 Task: Look for space in Kufa, Iraq from 21st June, 2023 to 29th June, 2023 for 4 adults in price range Rs.7000 to Rs.12000. Place can be entire place with 2 bedrooms having 2 beds and 2 bathrooms. Property type can be house, flat, guest house. Amenities needed are: washing machine. Booking option can be shelf check-in. Required host language is English.
Action: Mouse moved to (398, 88)
Screenshot: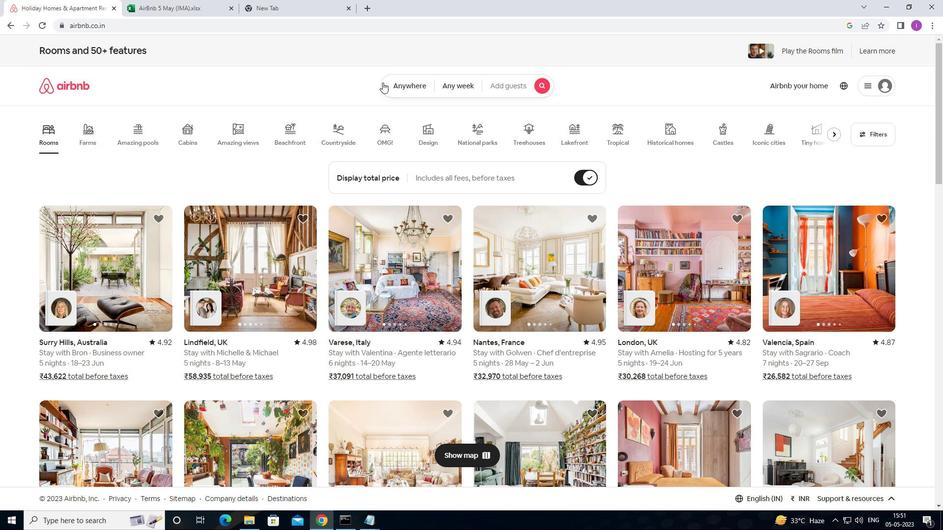 
Action: Mouse pressed left at (398, 88)
Screenshot: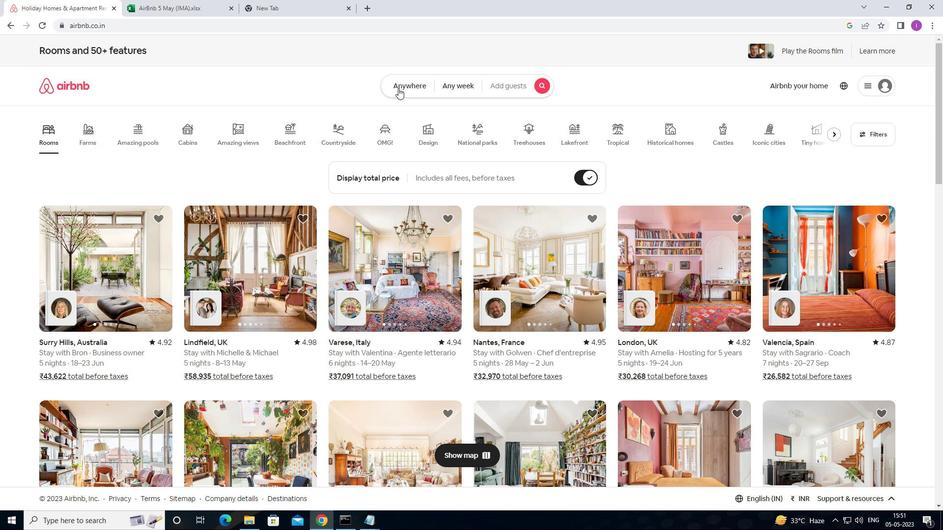 
Action: Mouse moved to (319, 119)
Screenshot: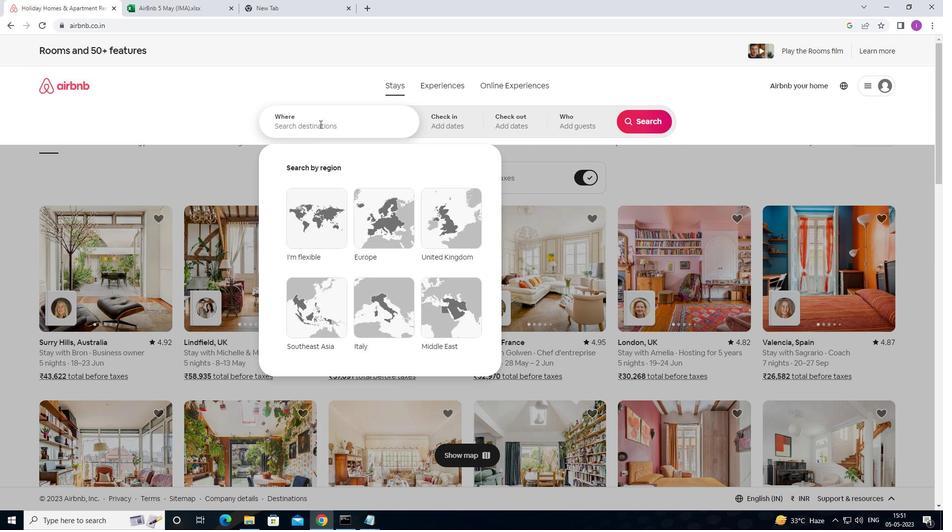
Action: Mouse pressed left at (319, 119)
Screenshot: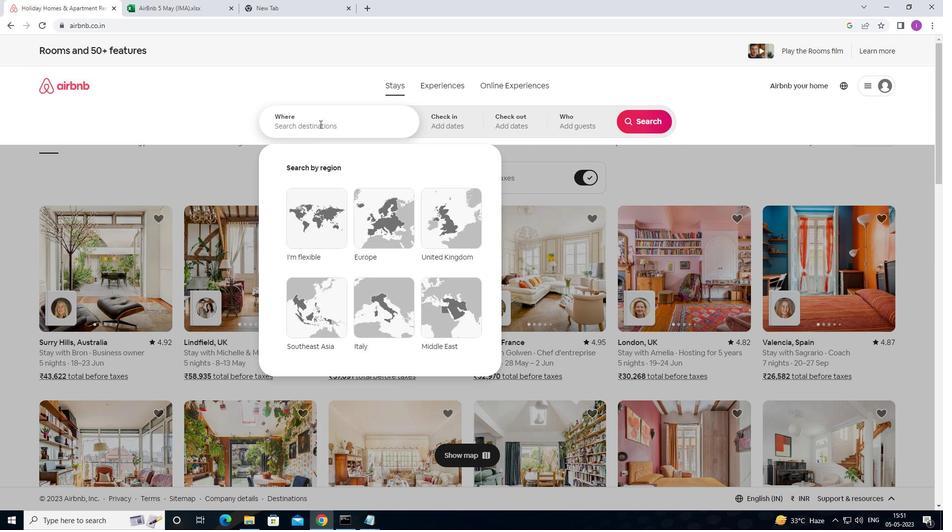 
Action: Mouse moved to (320, 118)
Screenshot: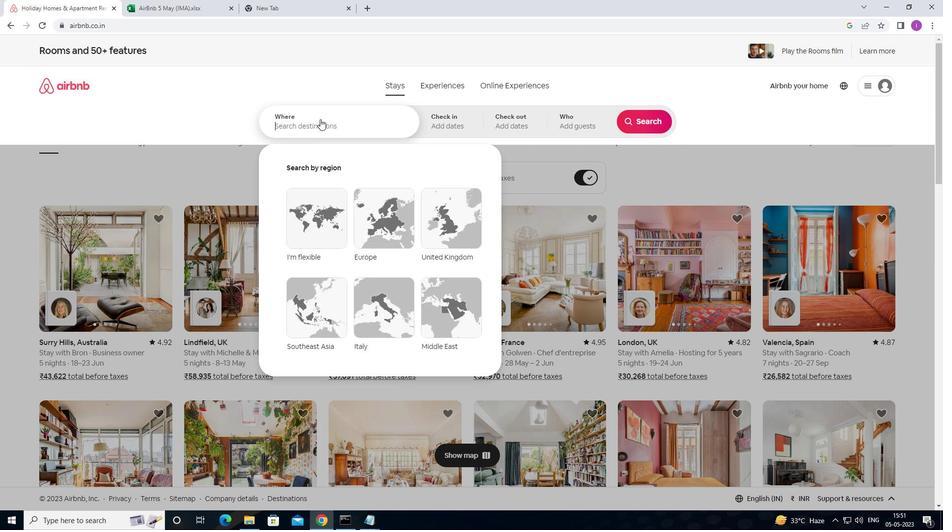 
Action: Key pressed <Key.shift><Key.shift><Key.shift><Key.shift><Key.shift><Key.shift><Key.shift><Key.shift><Key.shift><Key.shift><Key.shift><Key.shift><Key.shift><Key.shift><Key.shift>KUFA,<Key.shift>IRAQ
Screenshot: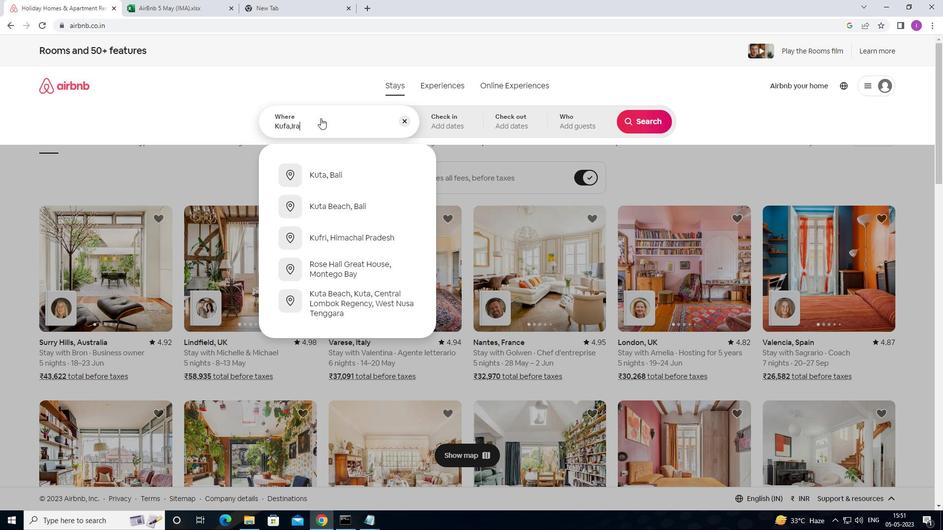
Action: Mouse moved to (332, 175)
Screenshot: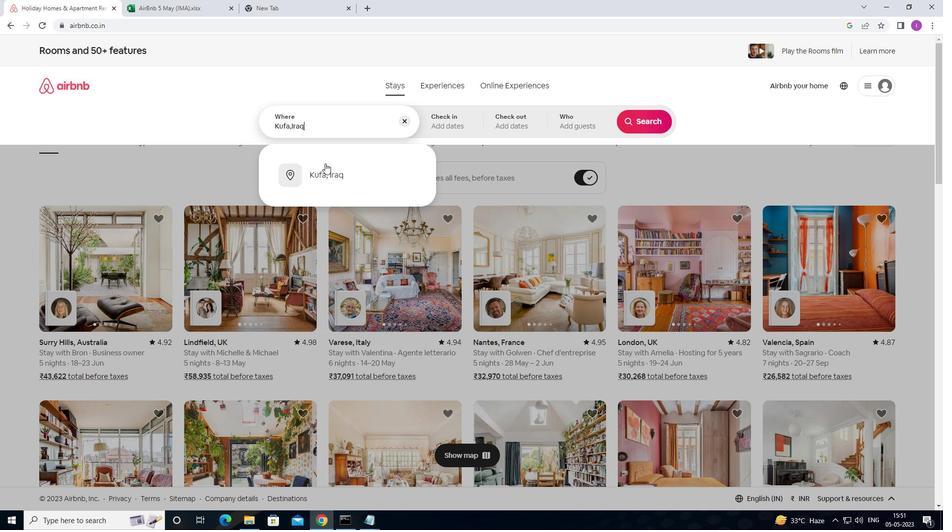 
Action: Mouse pressed left at (332, 175)
Screenshot: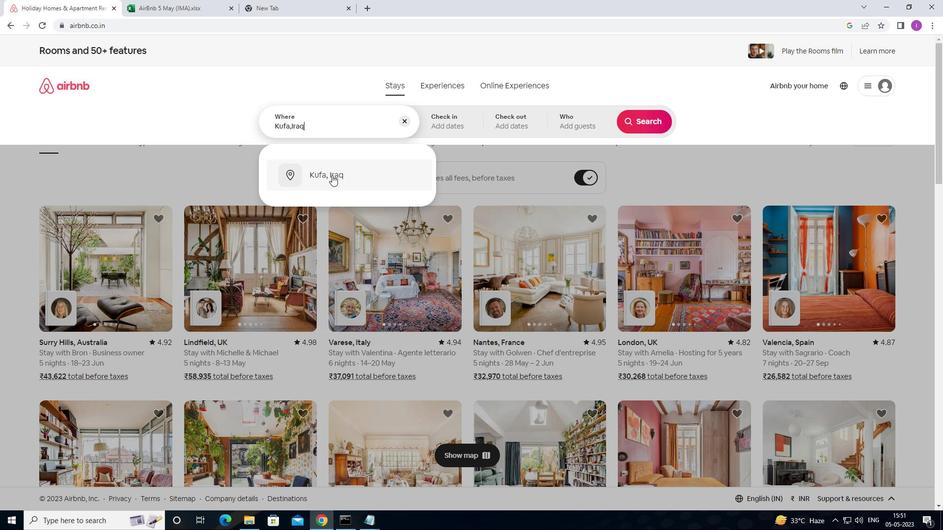 
Action: Mouse moved to (646, 200)
Screenshot: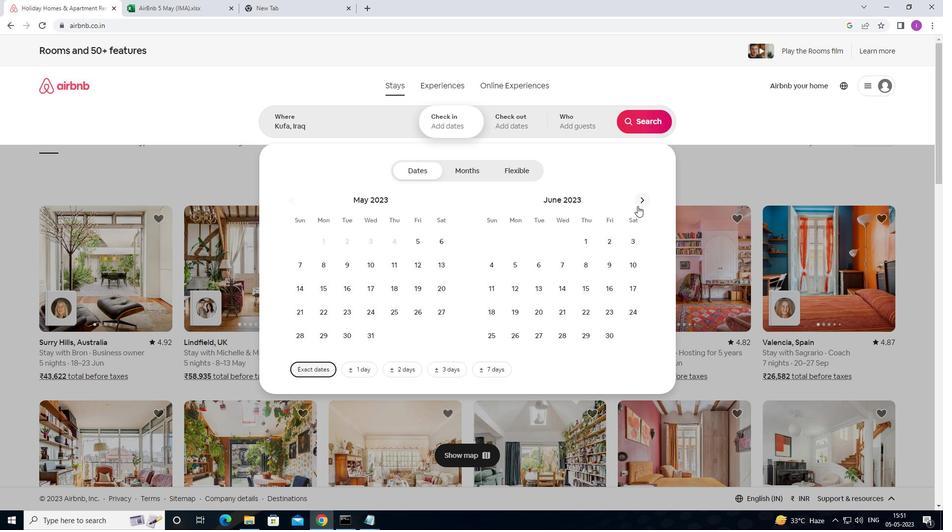 
Action: Mouse pressed left at (646, 200)
Screenshot: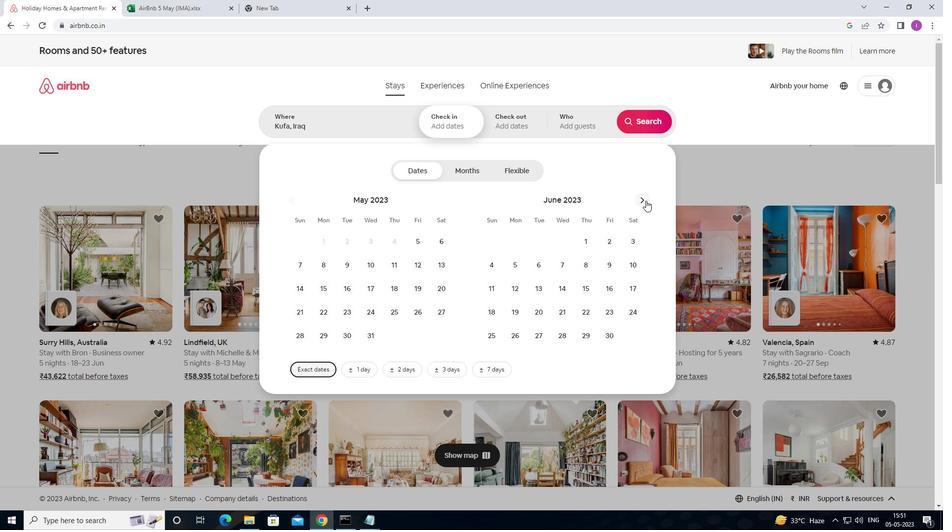 
Action: Mouse moved to (365, 307)
Screenshot: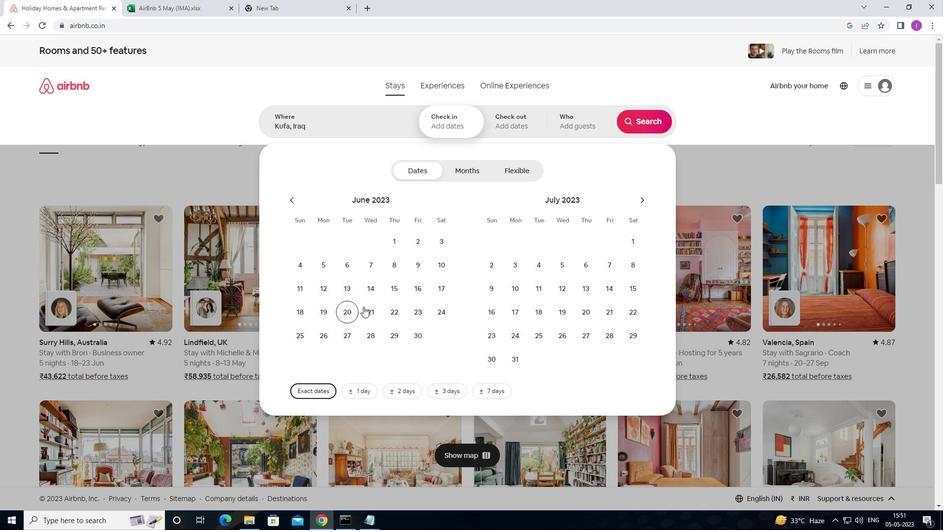 
Action: Mouse pressed left at (365, 307)
Screenshot: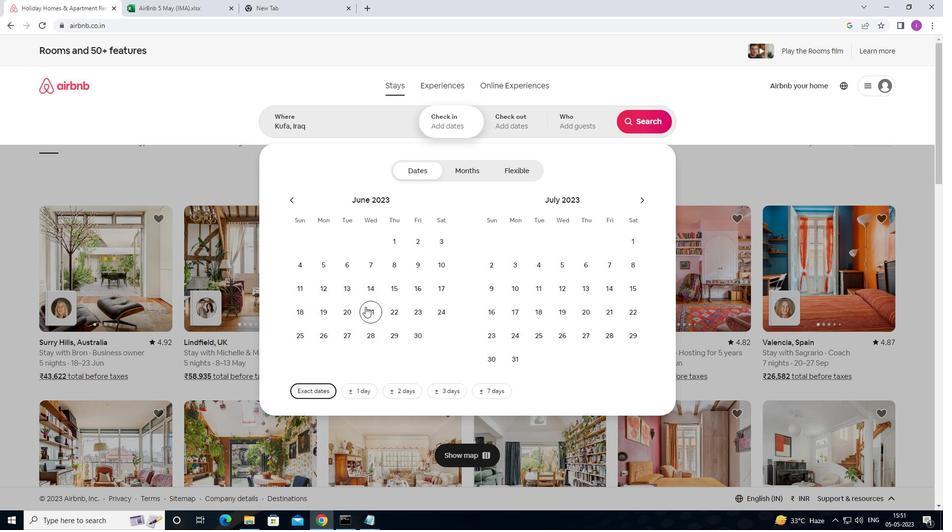 
Action: Mouse moved to (398, 339)
Screenshot: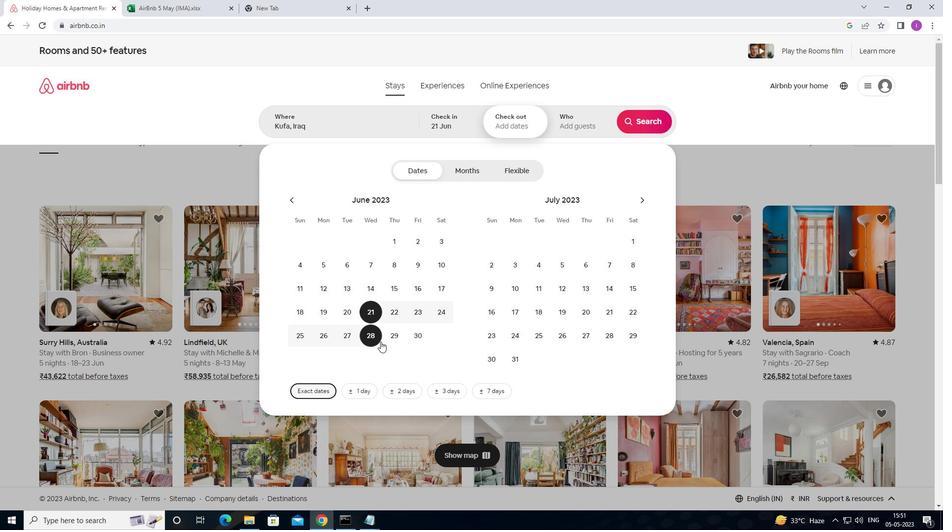 
Action: Mouse pressed left at (398, 339)
Screenshot: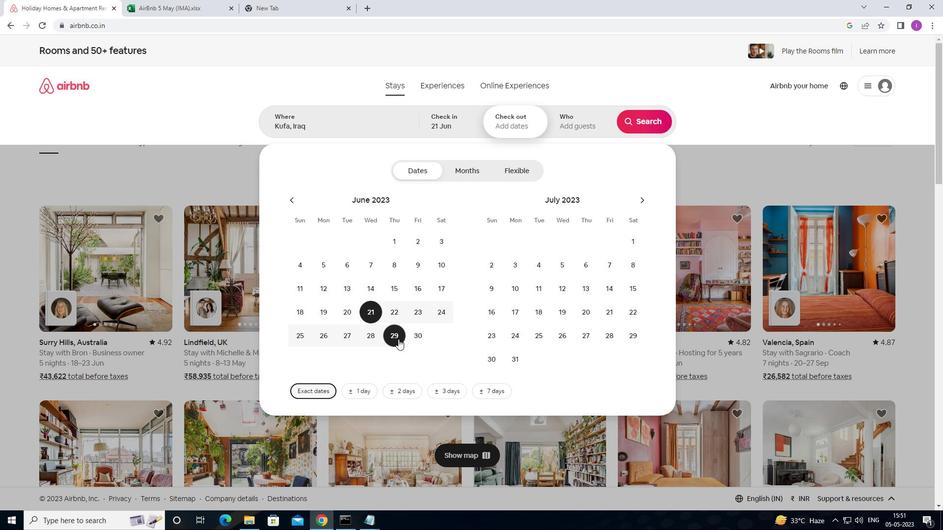 
Action: Mouse moved to (561, 120)
Screenshot: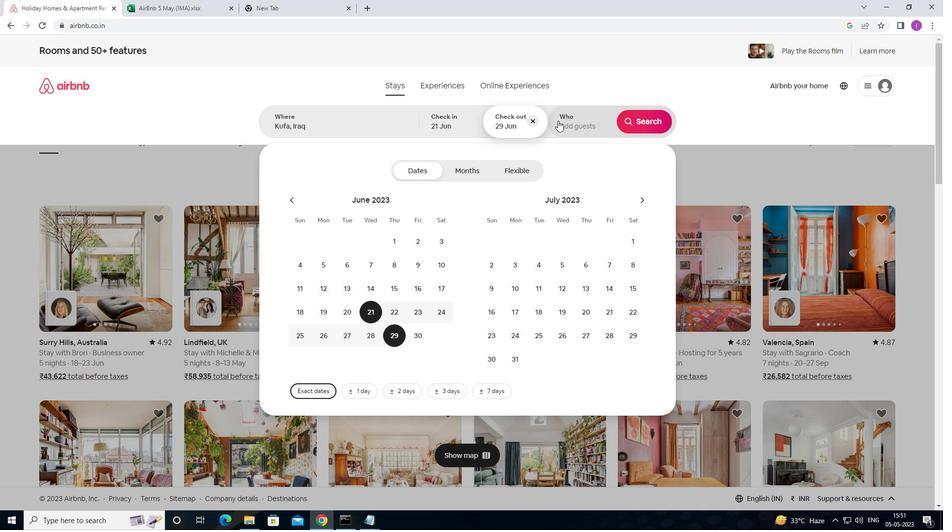 
Action: Mouse pressed left at (561, 120)
Screenshot: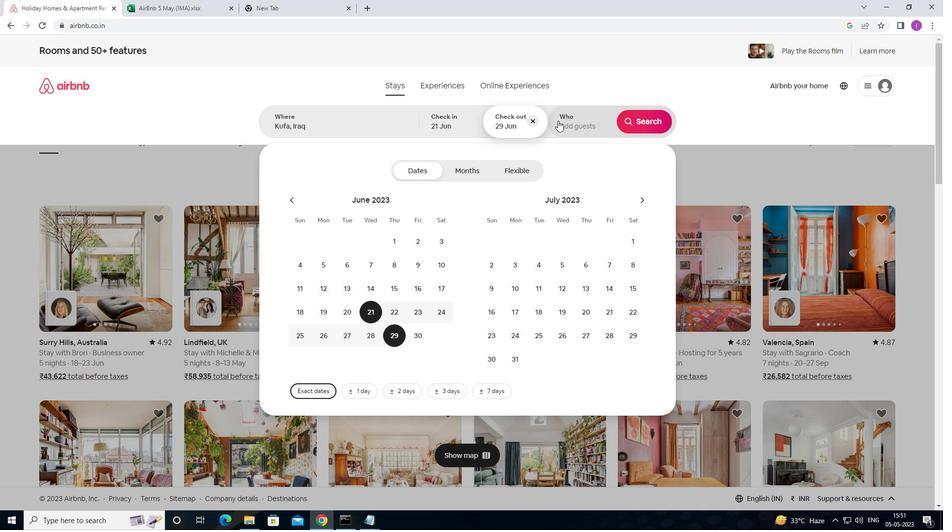 
Action: Mouse moved to (648, 172)
Screenshot: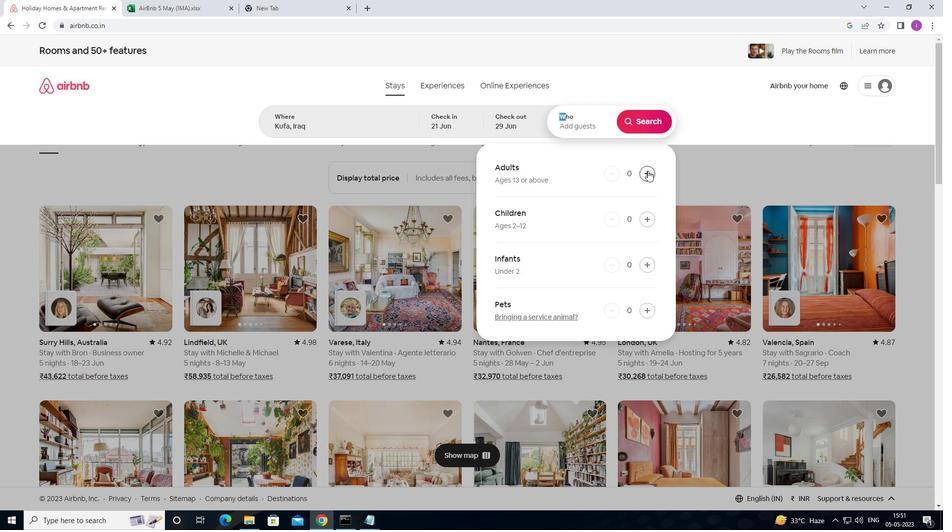 
Action: Mouse pressed left at (648, 172)
Screenshot: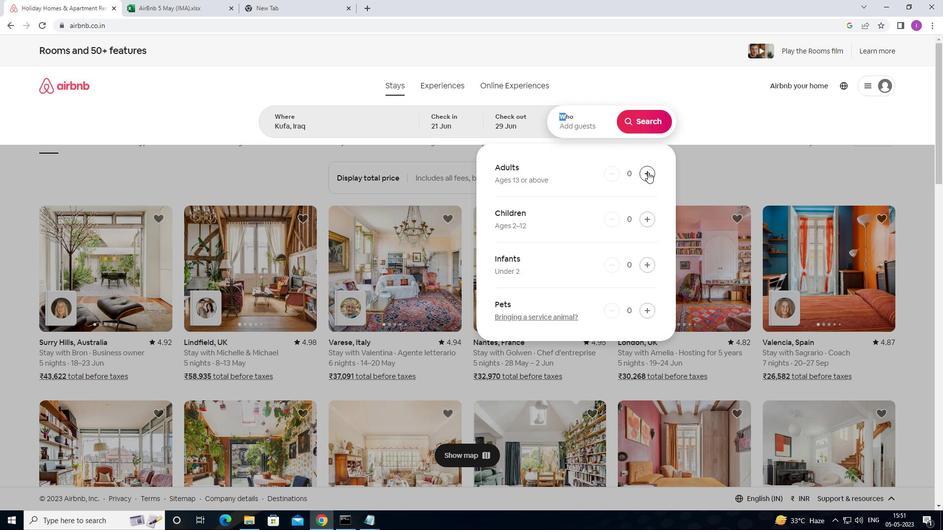 
Action: Mouse pressed left at (648, 172)
Screenshot: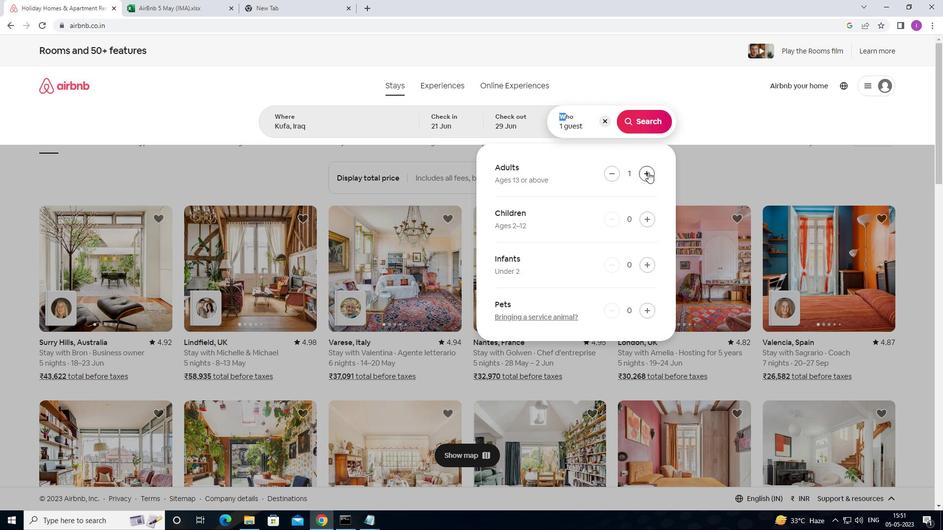 
Action: Mouse pressed left at (648, 172)
Screenshot: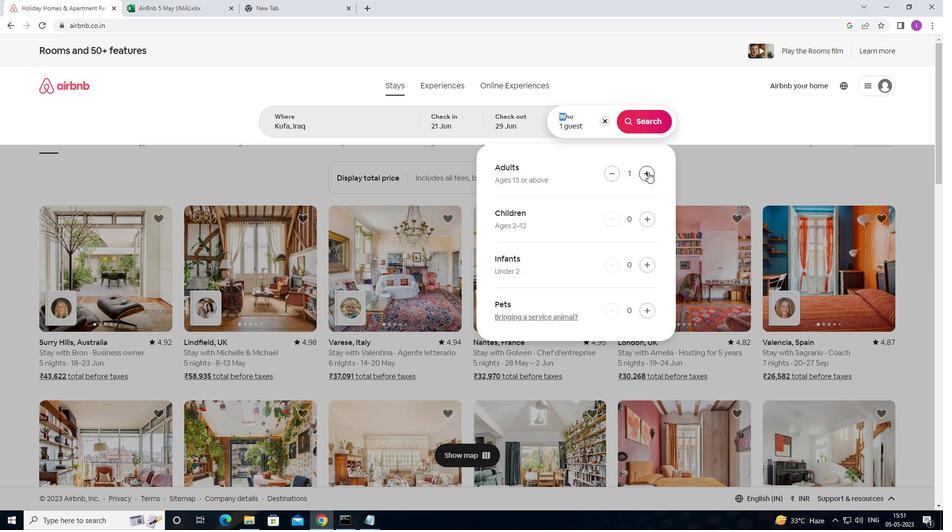
Action: Mouse pressed left at (648, 172)
Screenshot: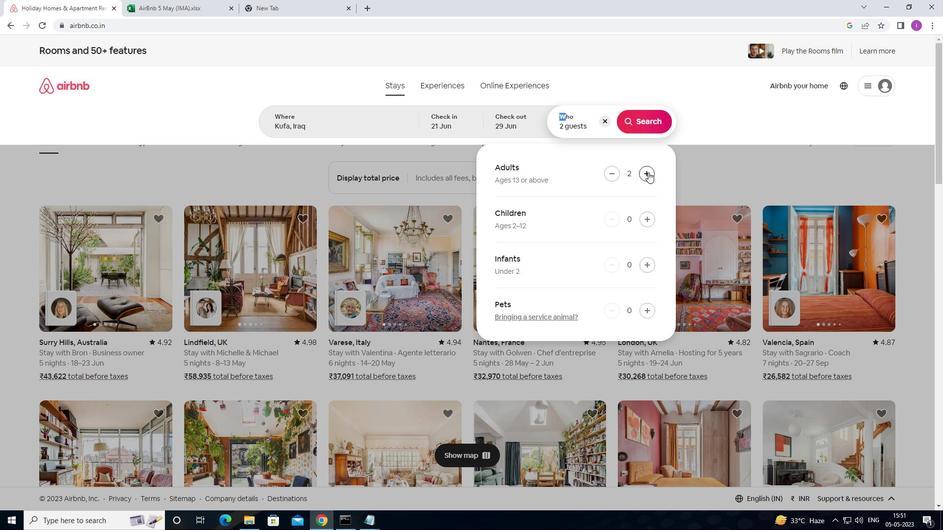 
Action: Mouse moved to (650, 117)
Screenshot: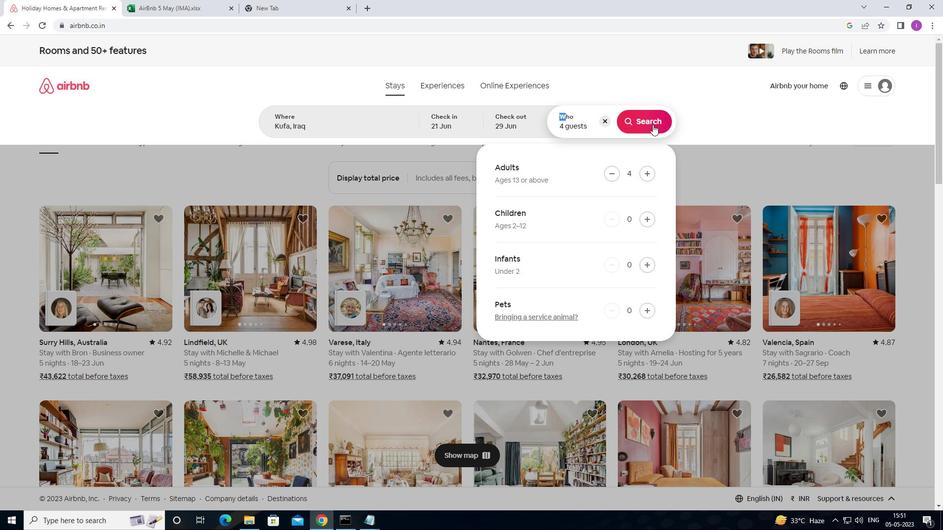 
Action: Mouse pressed left at (650, 117)
Screenshot: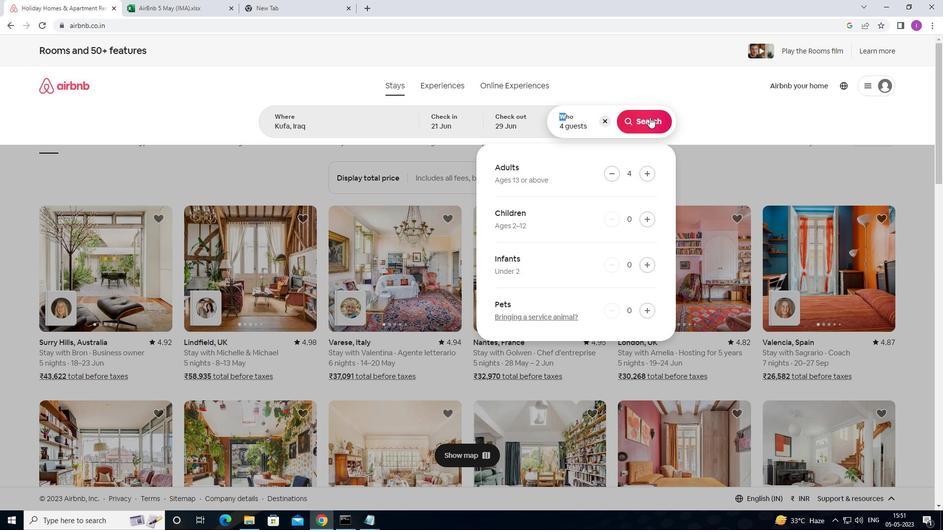 
Action: Mouse moved to (908, 91)
Screenshot: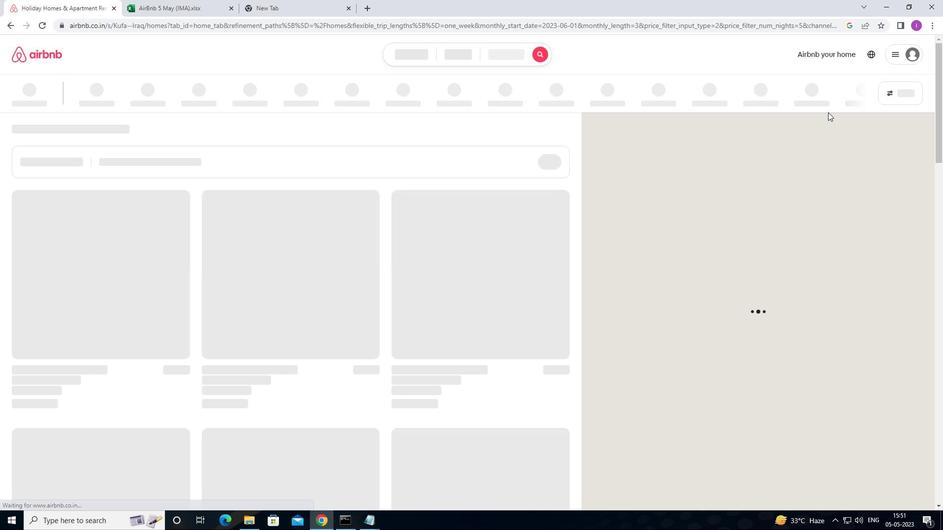 
Action: Mouse pressed left at (908, 91)
Screenshot: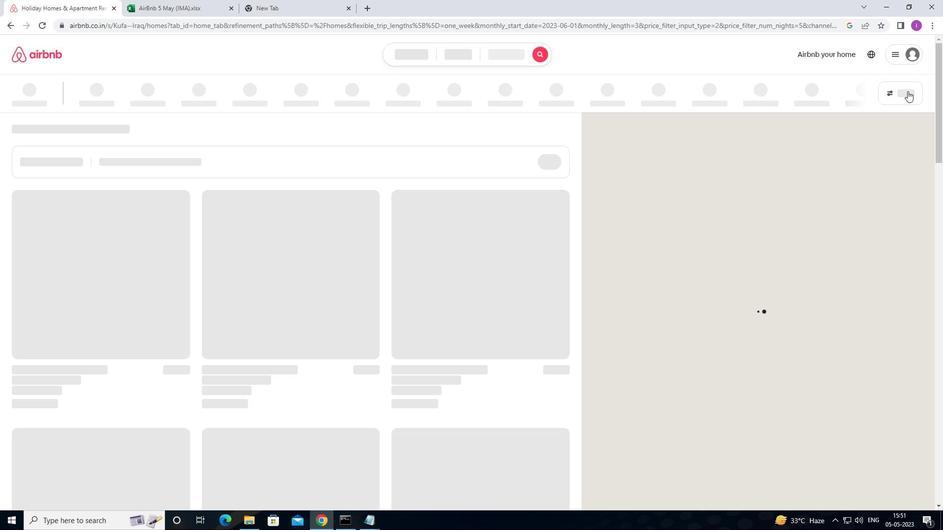 
Action: Mouse moved to (888, 96)
Screenshot: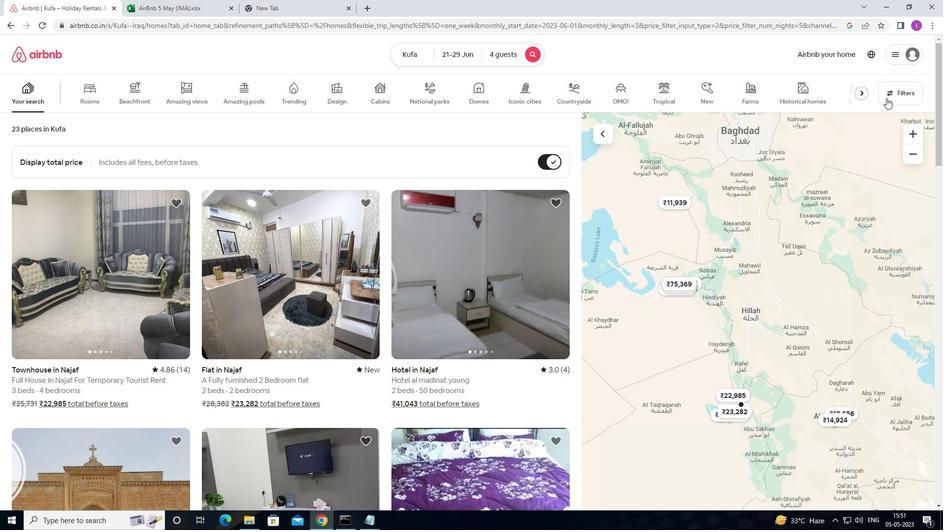 
Action: Mouse pressed left at (888, 96)
Screenshot: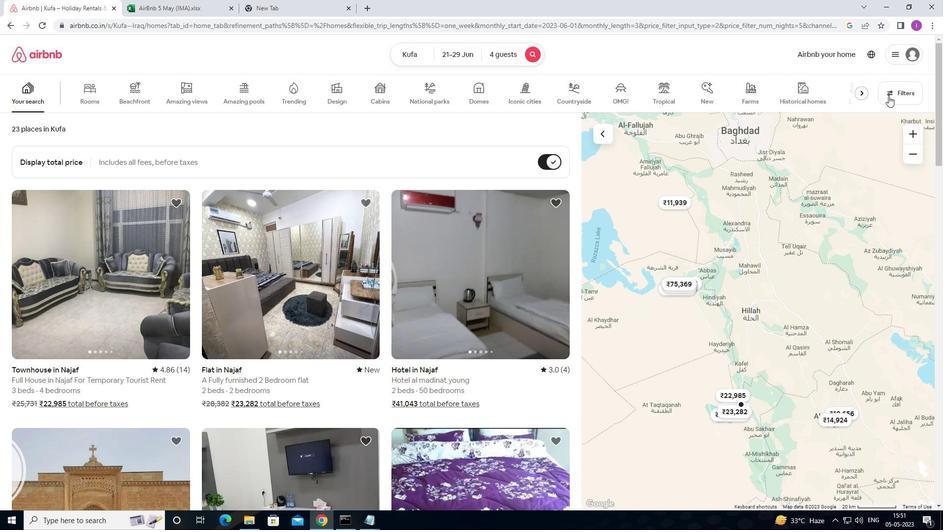 
Action: Mouse moved to (352, 336)
Screenshot: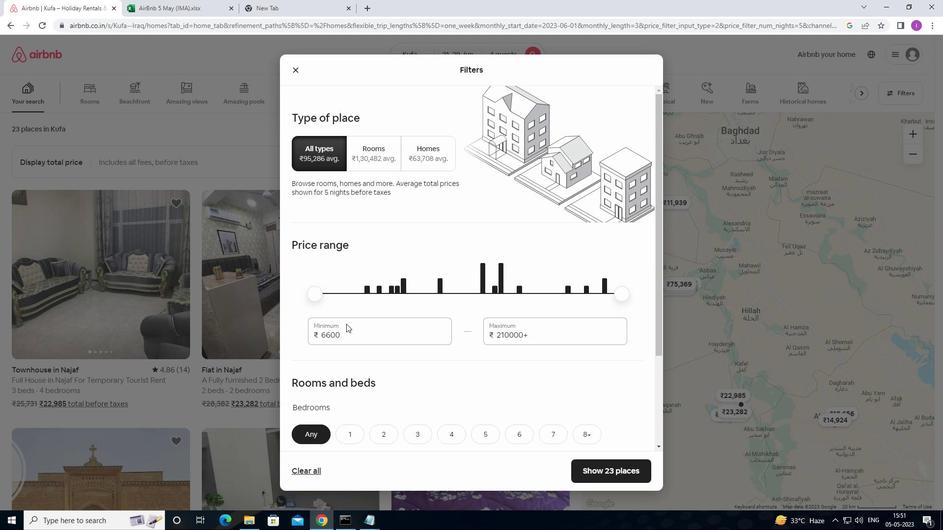 
Action: Mouse pressed left at (352, 336)
Screenshot: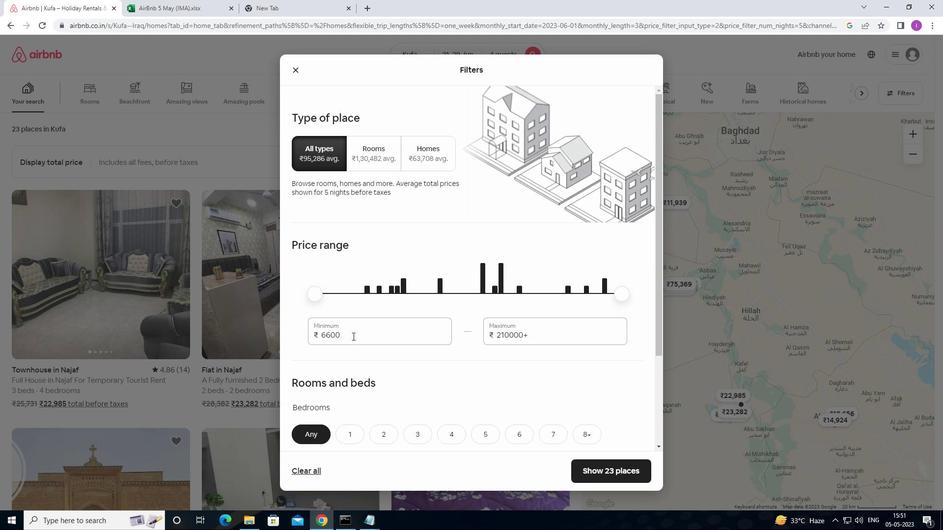 
Action: Mouse moved to (316, 331)
Screenshot: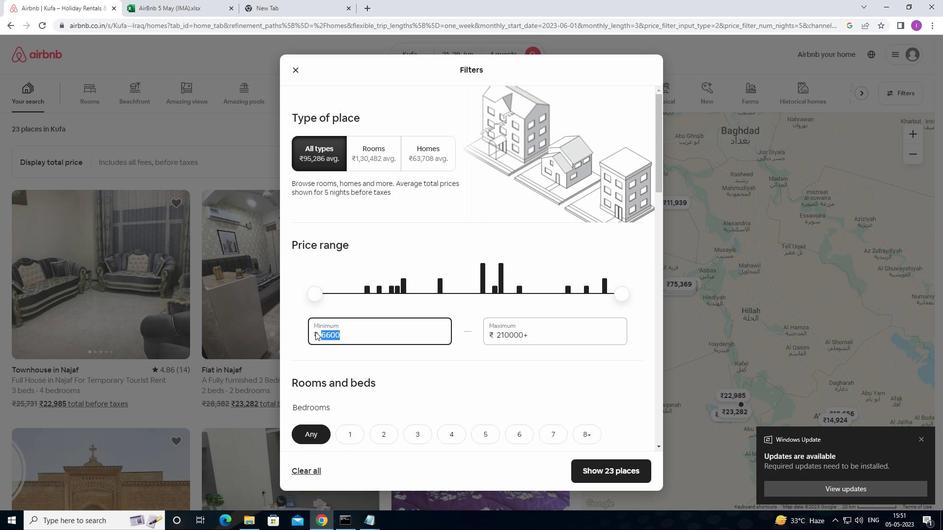 
Action: Key pressed 7
Screenshot: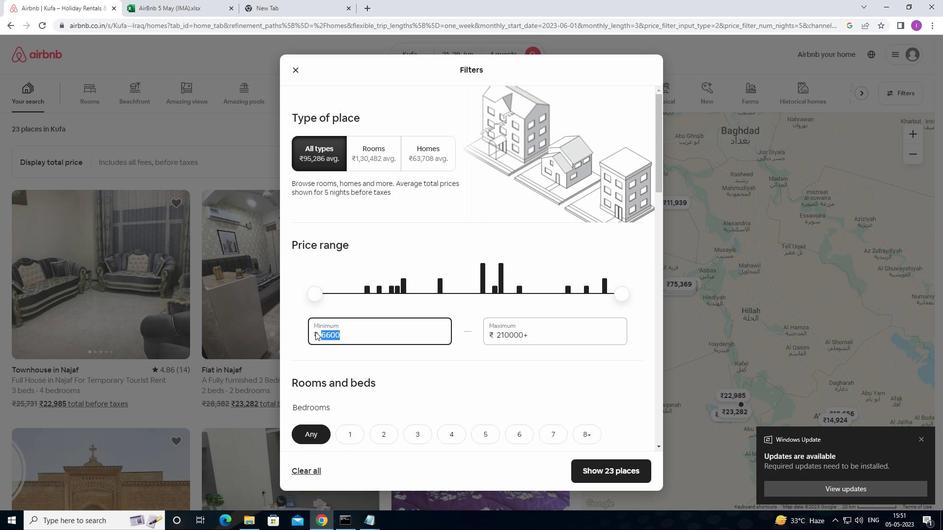 
Action: Mouse moved to (316, 330)
Screenshot: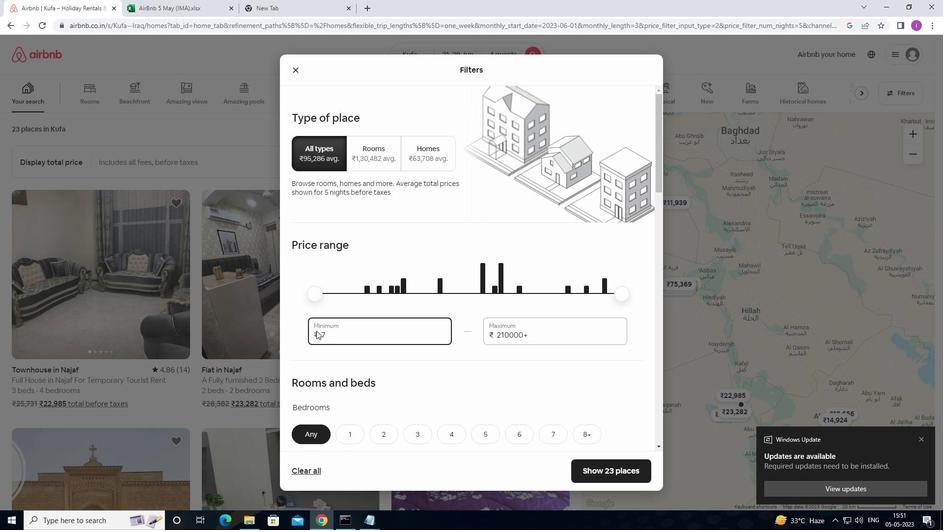 
Action: Key pressed 0
Screenshot: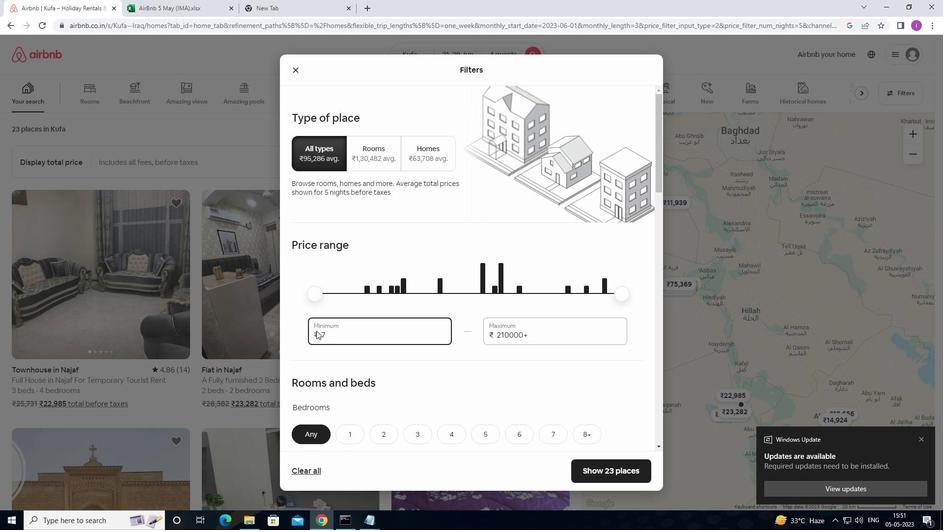 
Action: Mouse moved to (317, 328)
Screenshot: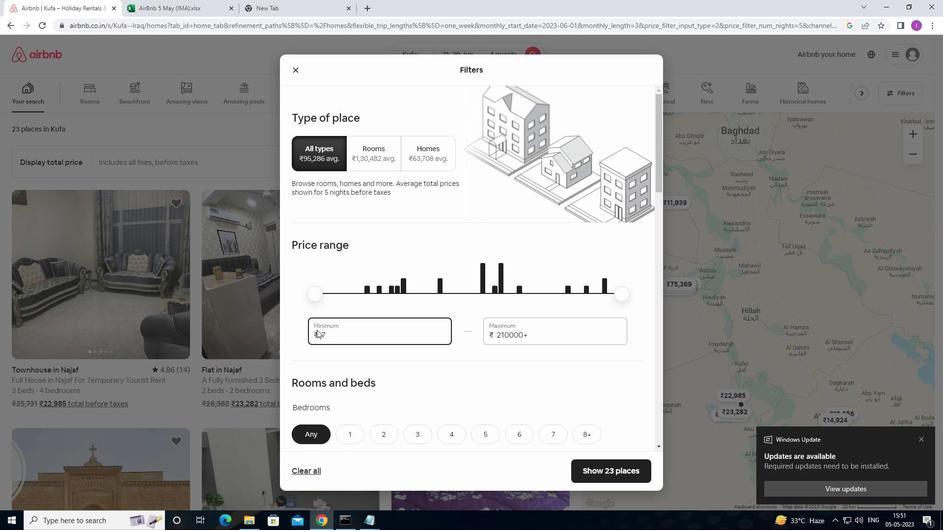 
Action: Key pressed 00
Screenshot: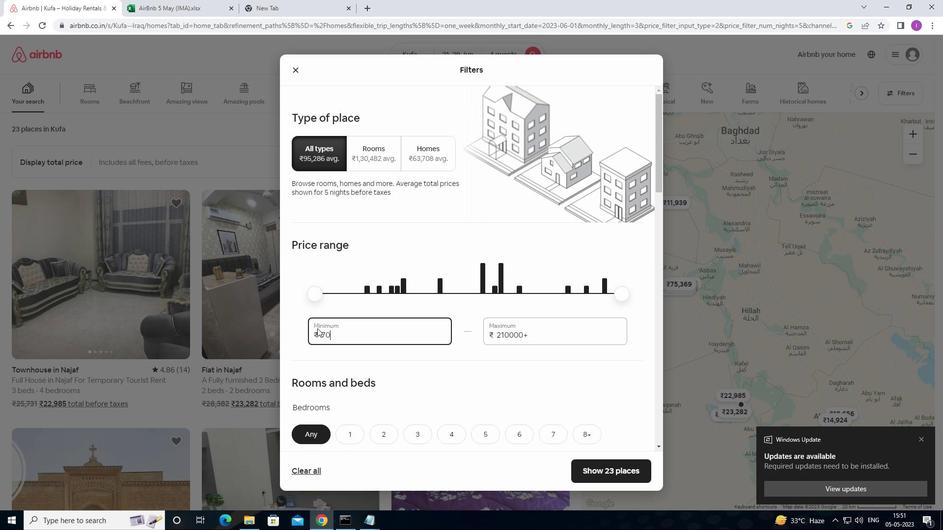 
Action: Mouse moved to (535, 336)
Screenshot: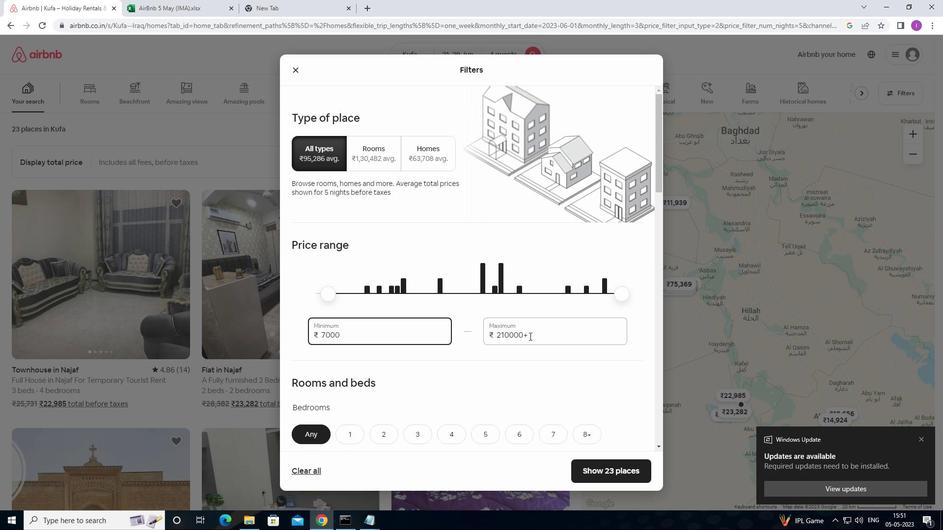 
Action: Mouse pressed left at (535, 336)
Screenshot: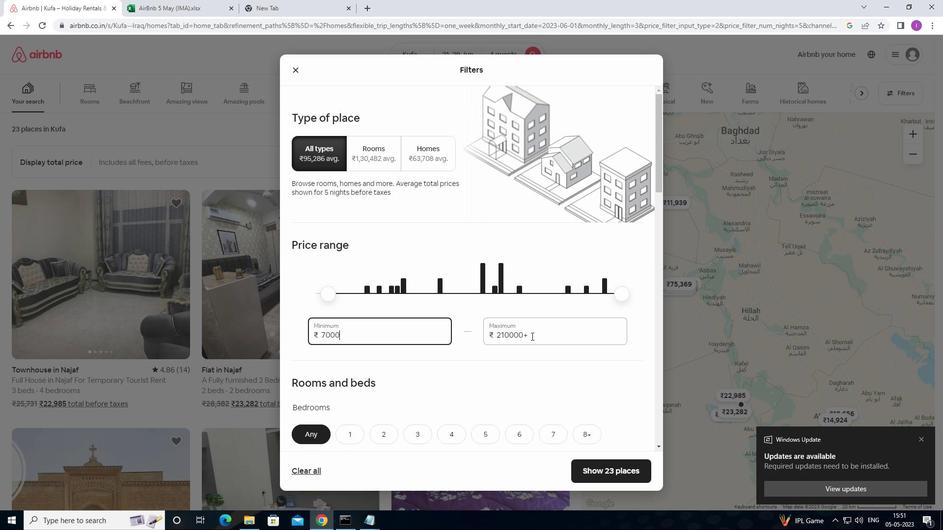
Action: Mouse moved to (483, 332)
Screenshot: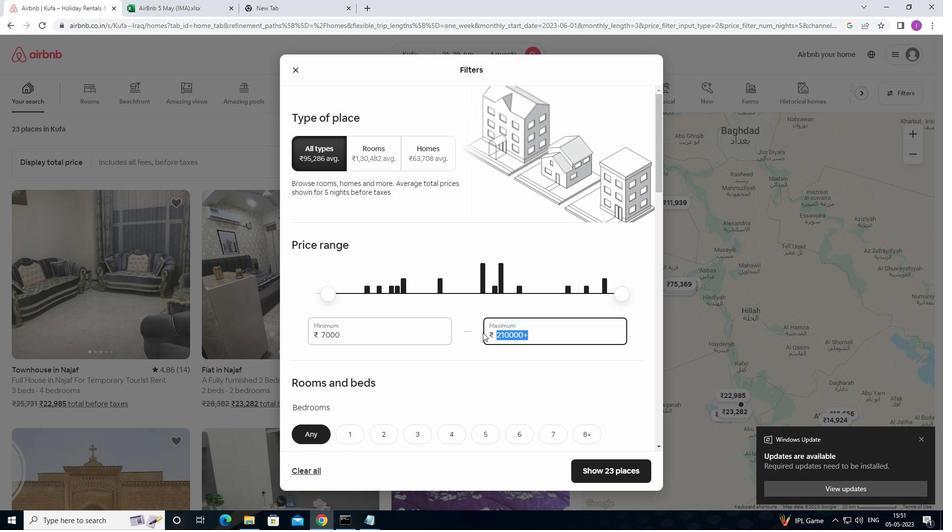 
Action: Key pressed 1
Screenshot: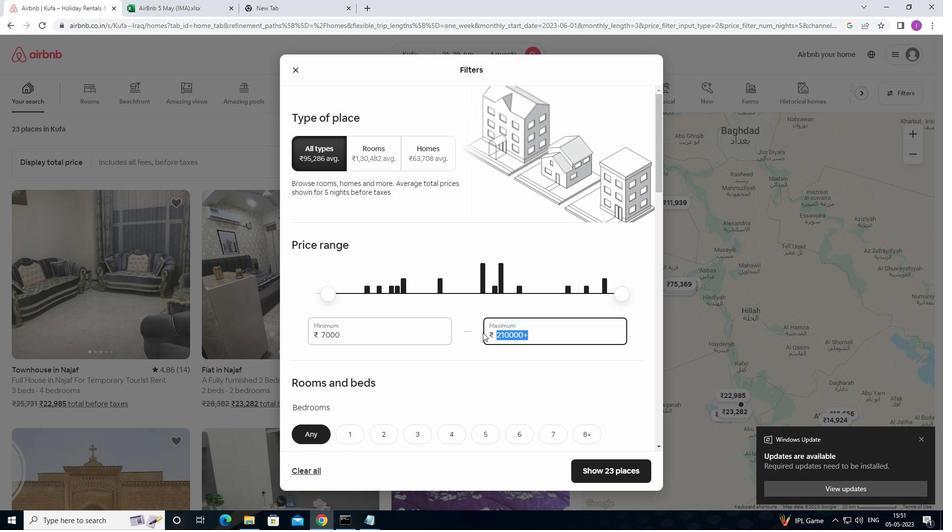 
Action: Mouse moved to (483, 331)
Screenshot: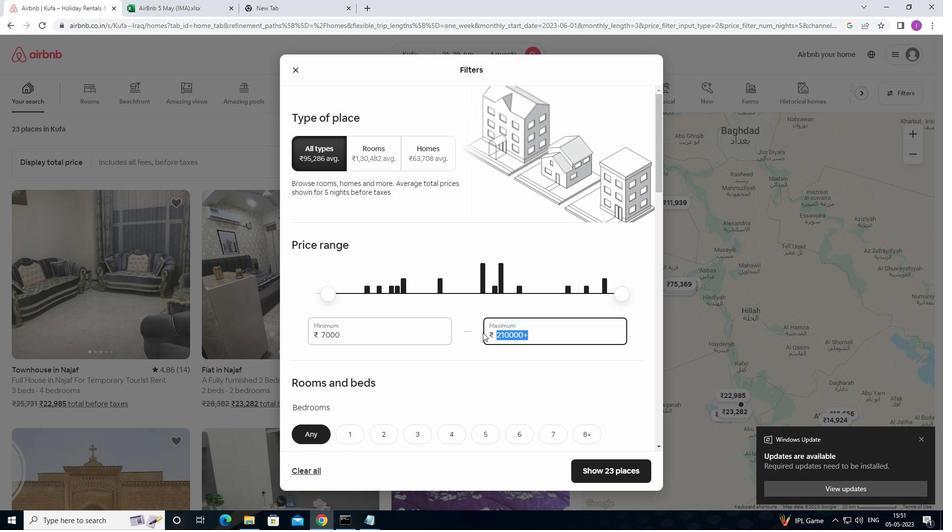 
Action: Key pressed 2
Screenshot: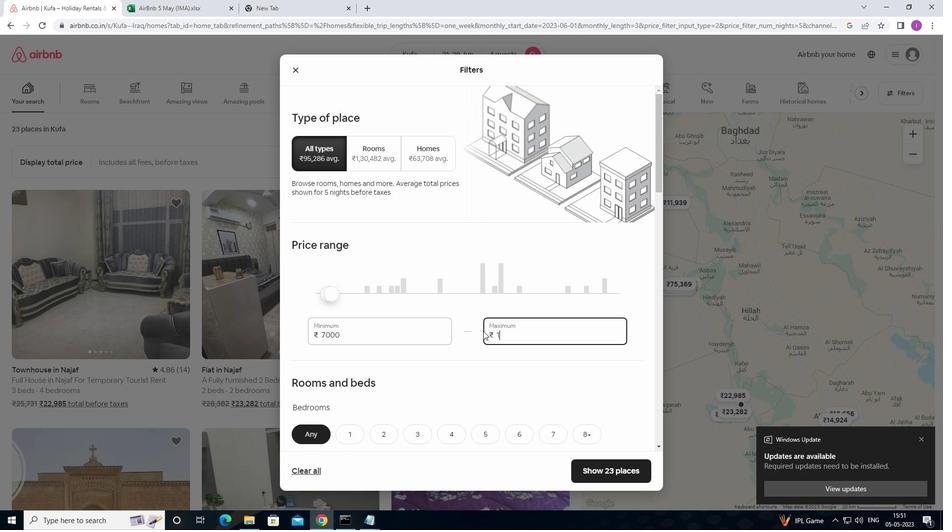 
Action: Mouse moved to (483, 329)
Screenshot: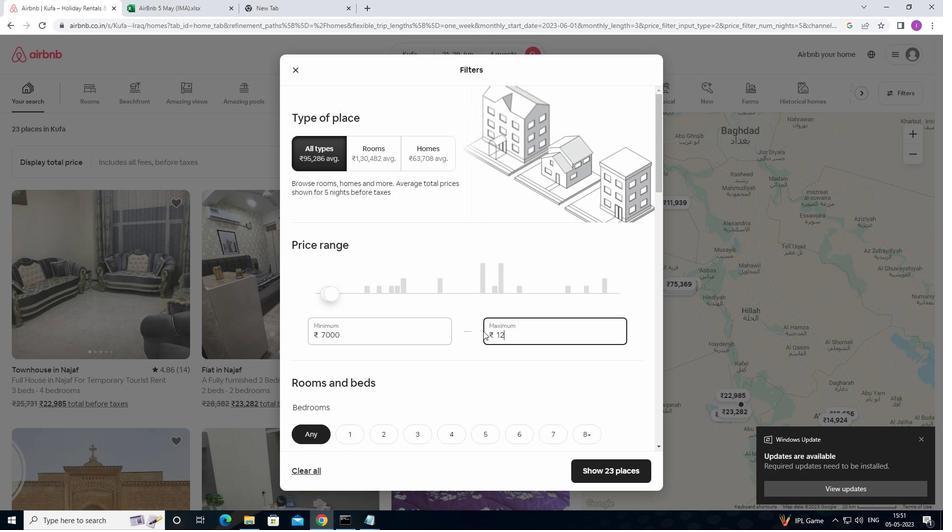 
Action: Key pressed 00
Screenshot: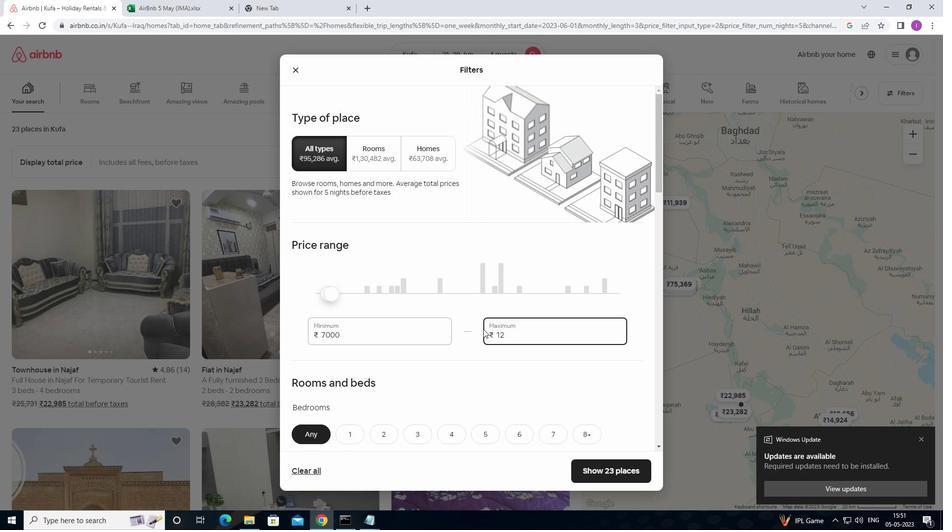 
Action: Mouse moved to (483, 329)
Screenshot: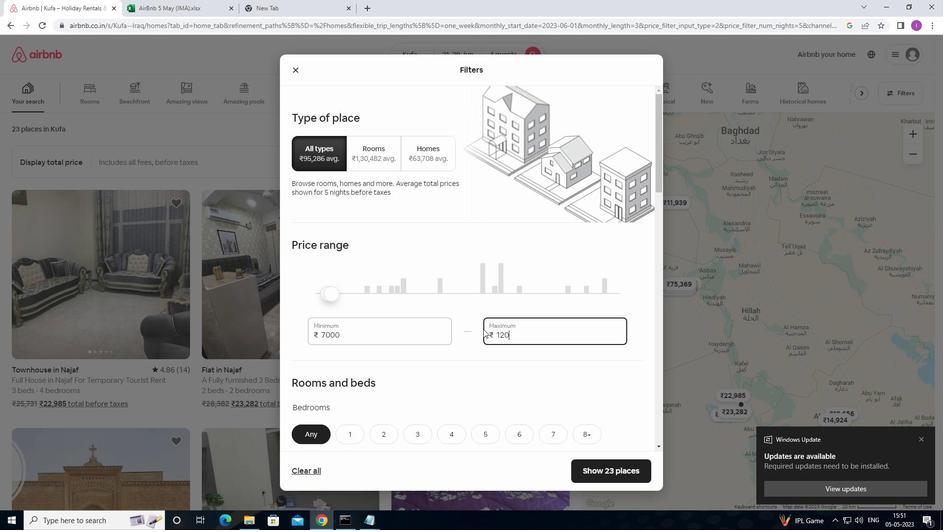 
Action: Key pressed 0
Screenshot: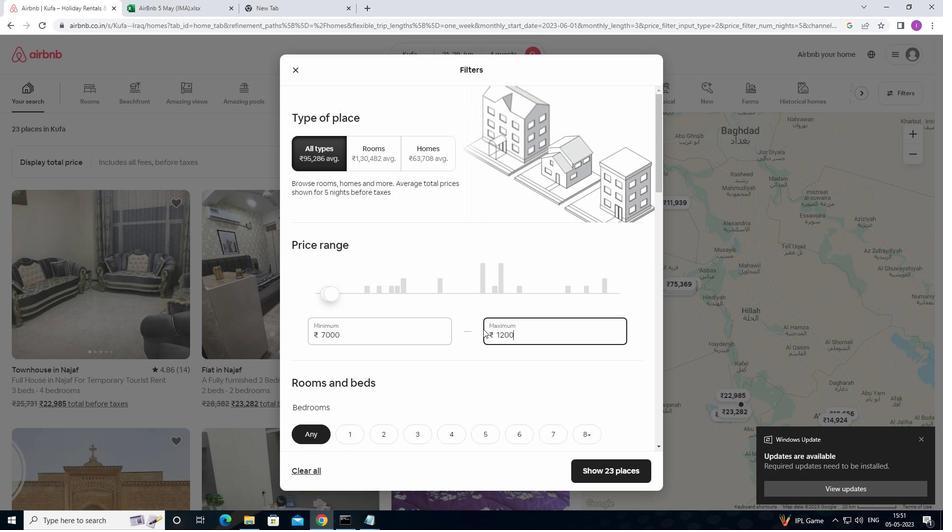 
Action: Mouse moved to (478, 336)
Screenshot: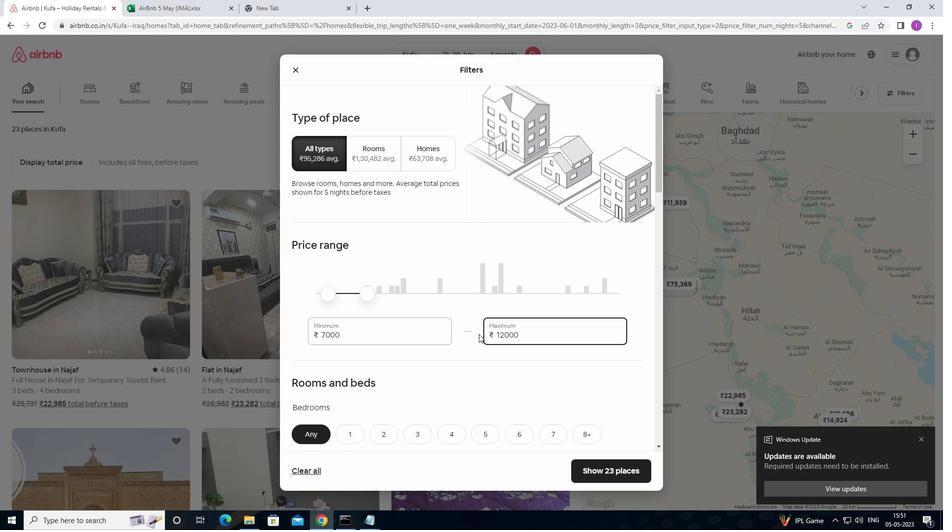 
Action: Mouse scrolled (478, 336) with delta (0, 0)
Screenshot: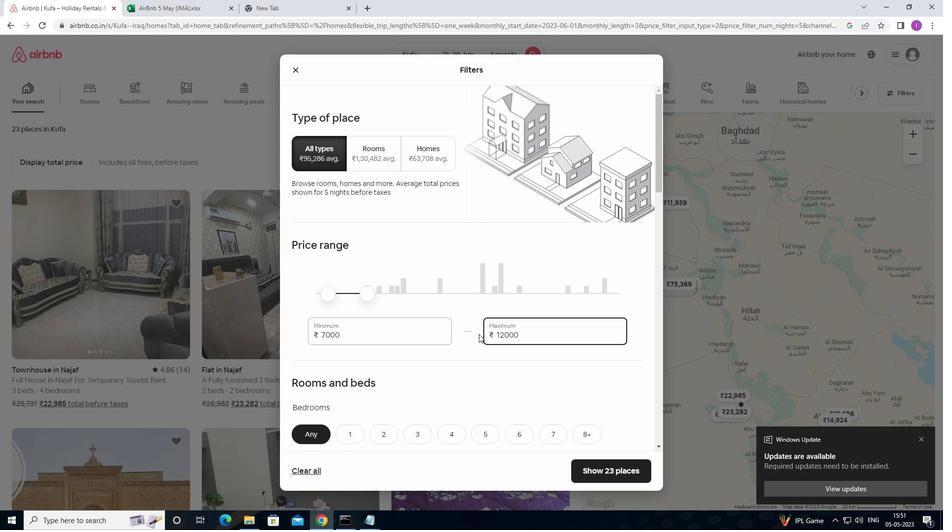 
Action: Mouse moved to (478, 338)
Screenshot: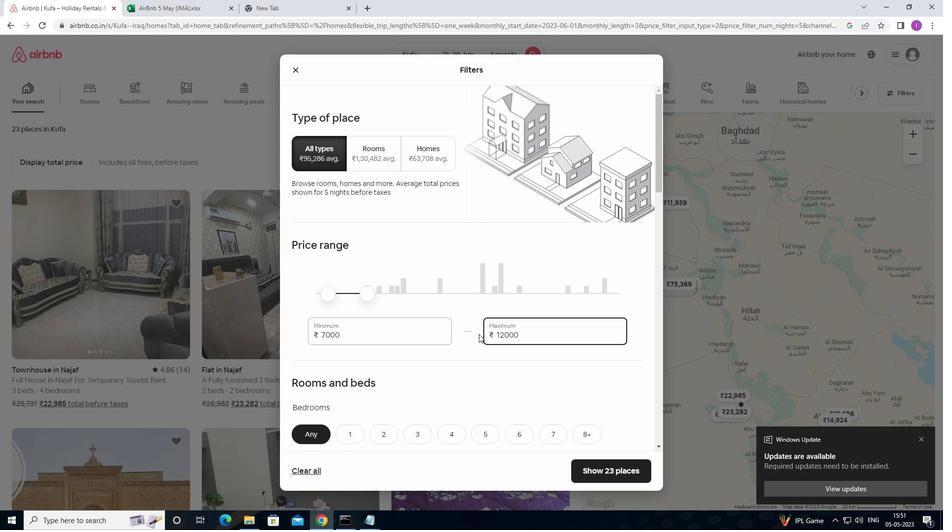 
Action: Mouse scrolled (478, 337) with delta (0, 0)
Screenshot: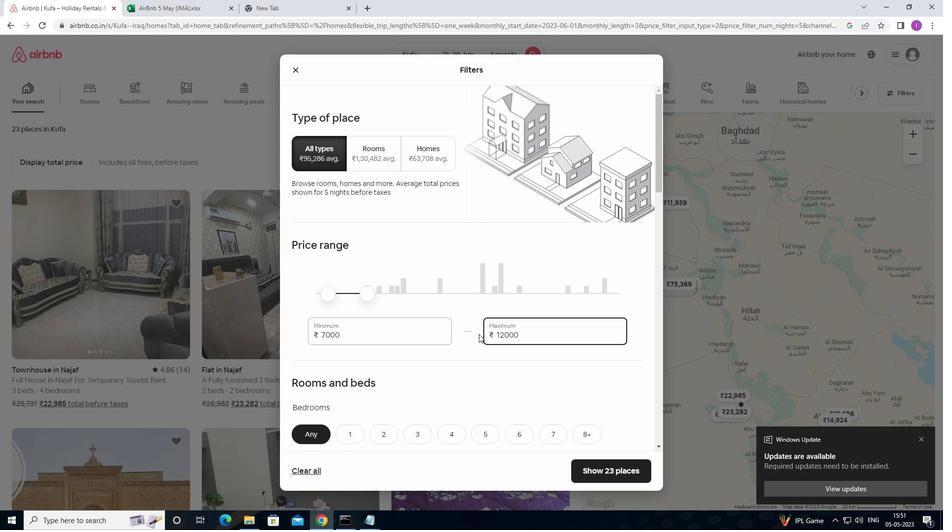 
Action: Mouse moved to (478, 338)
Screenshot: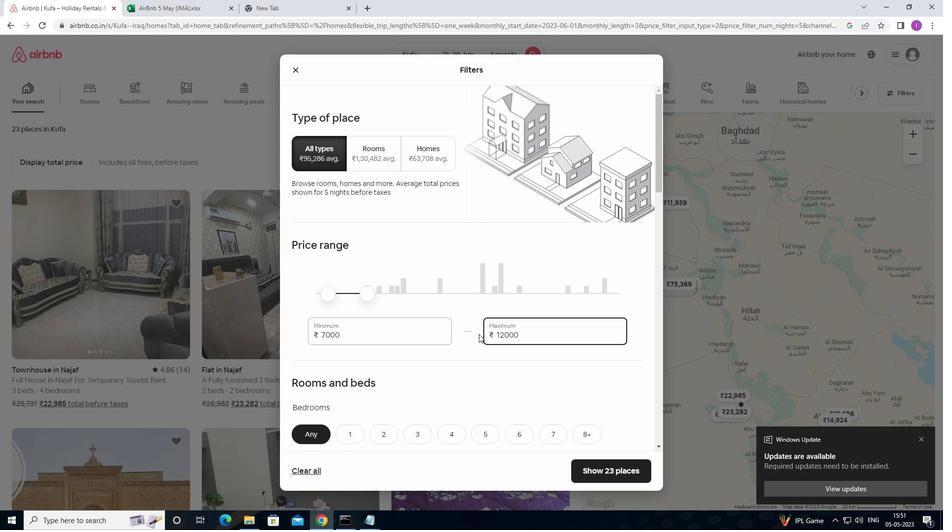 
Action: Mouse scrolled (478, 337) with delta (0, 0)
Screenshot: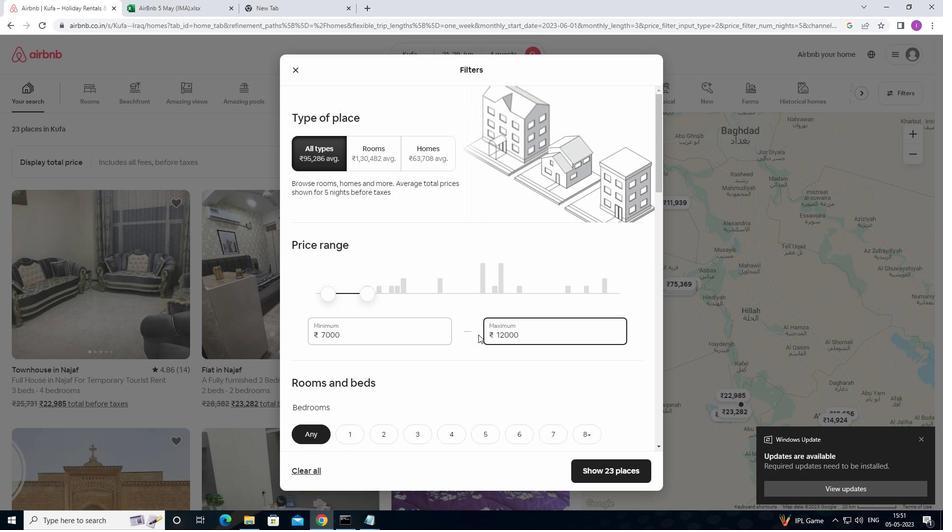 
Action: Mouse scrolled (478, 337) with delta (0, 0)
Screenshot: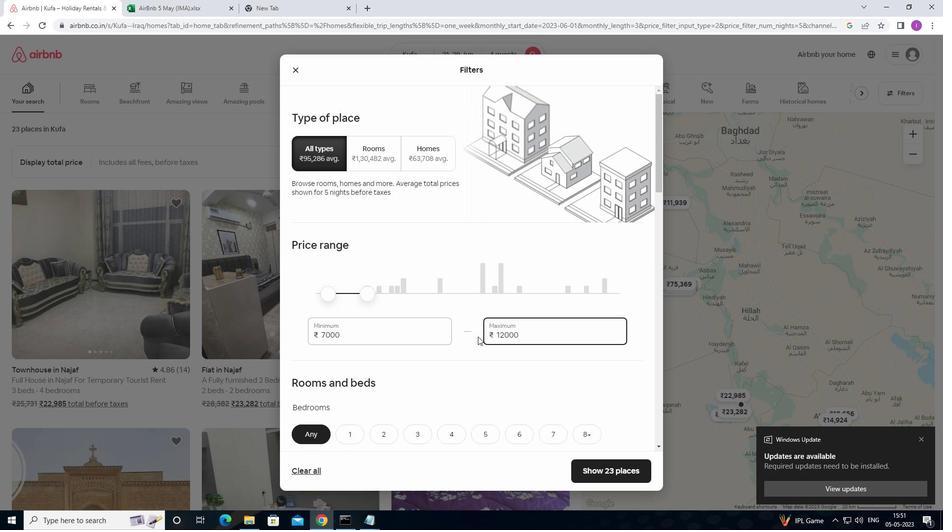 
Action: Mouse moved to (380, 244)
Screenshot: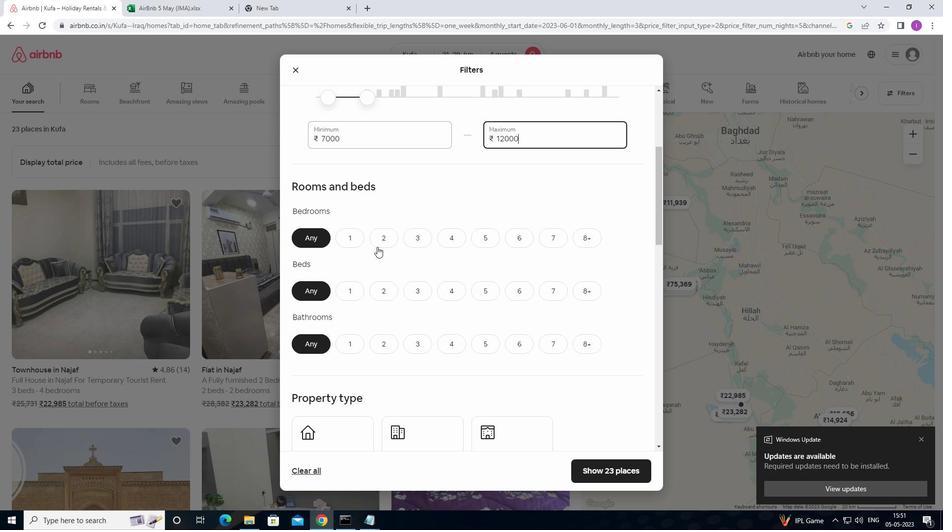 
Action: Mouse pressed left at (380, 244)
Screenshot: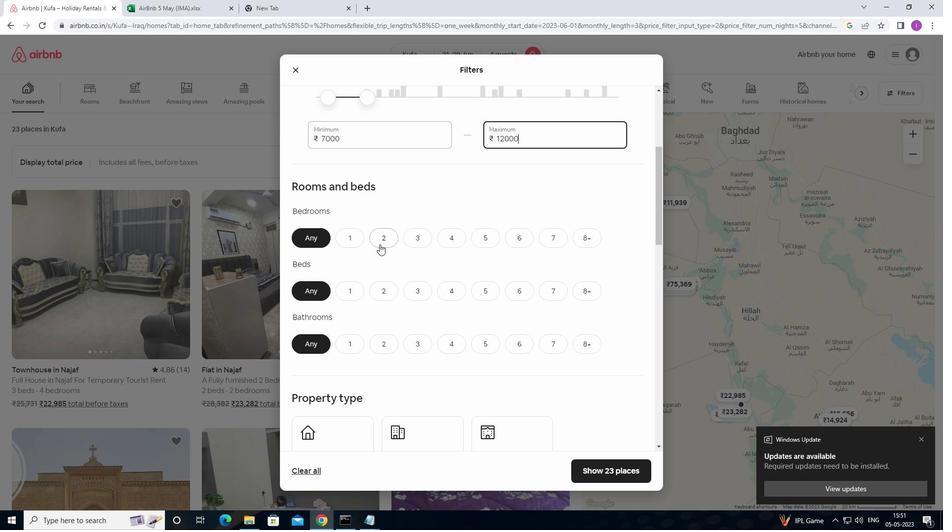 
Action: Mouse moved to (383, 286)
Screenshot: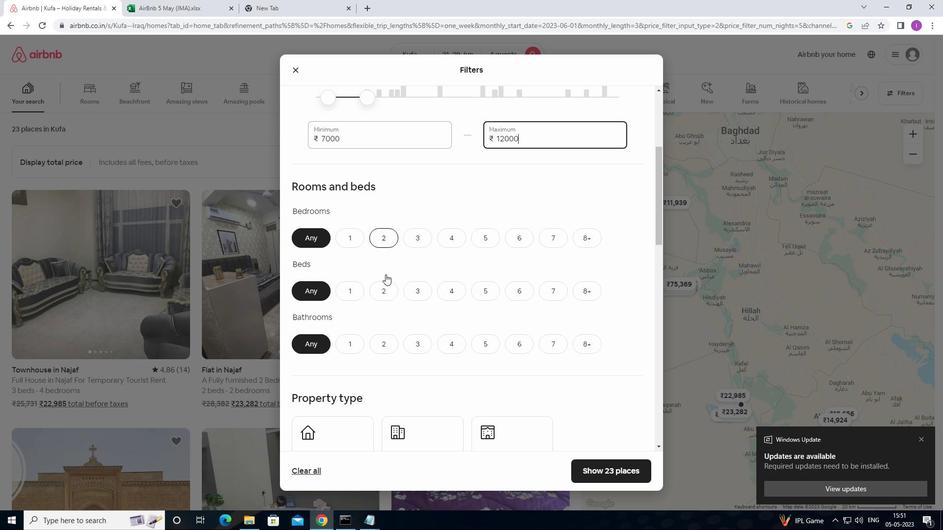 
Action: Mouse pressed left at (383, 286)
Screenshot: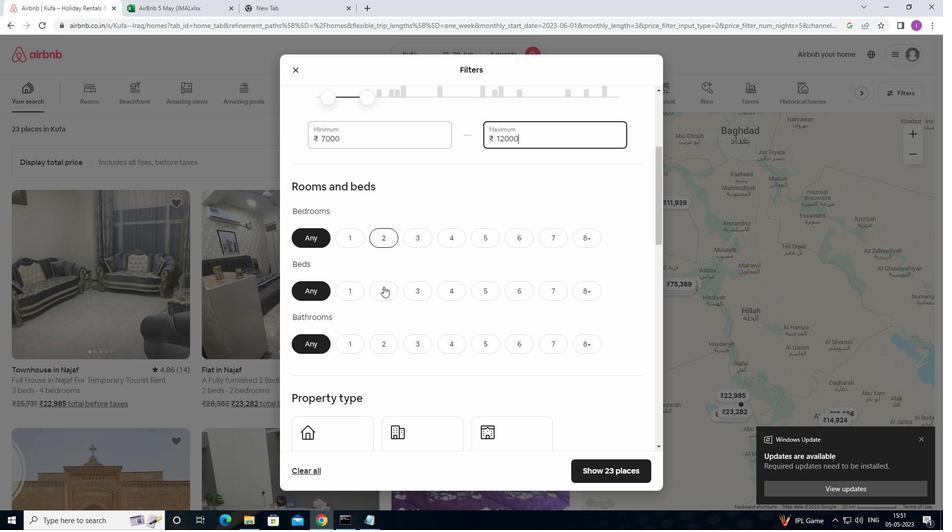 
Action: Mouse moved to (382, 345)
Screenshot: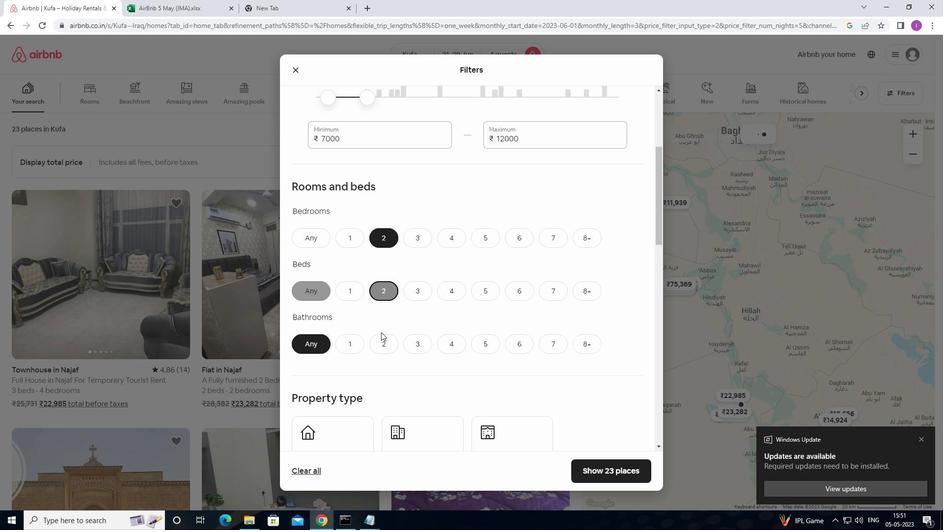 
Action: Mouse pressed left at (382, 345)
Screenshot: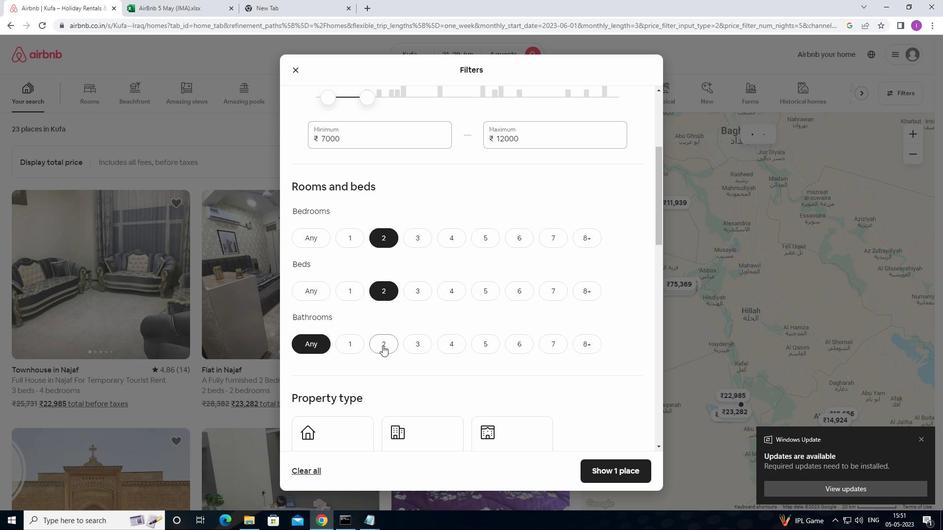 
Action: Mouse moved to (413, 337)
Screenshot: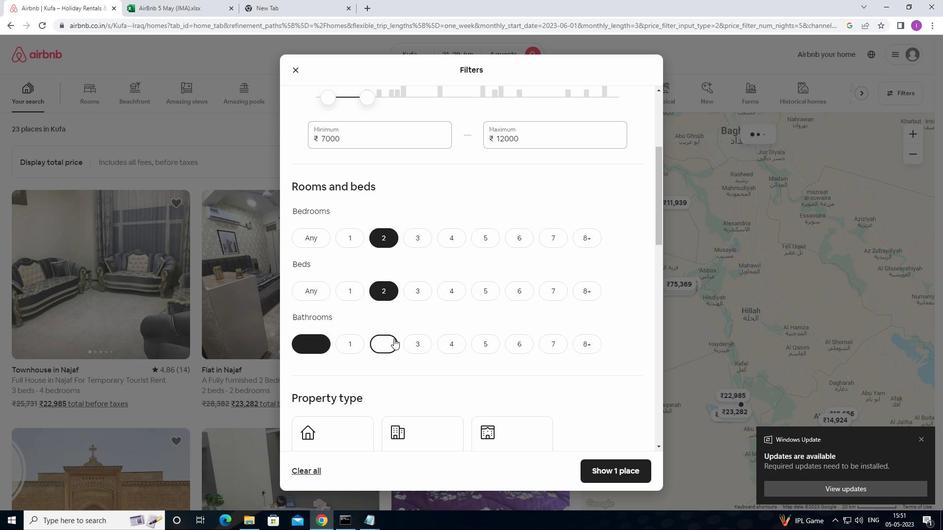 
Action: Mouse scrolled (413, 336) with delta (0, 0)
Screenshot: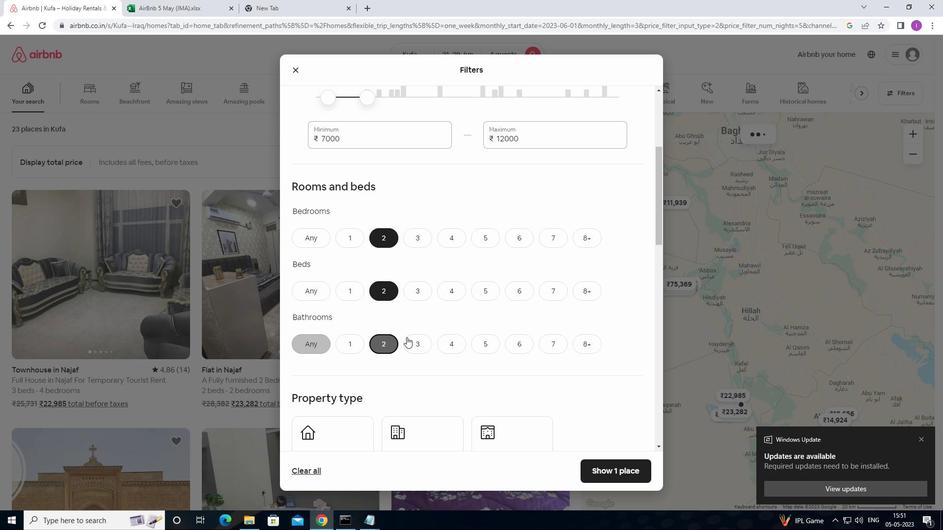 
Action: Mouse moved to (415, 337)
Screenshot: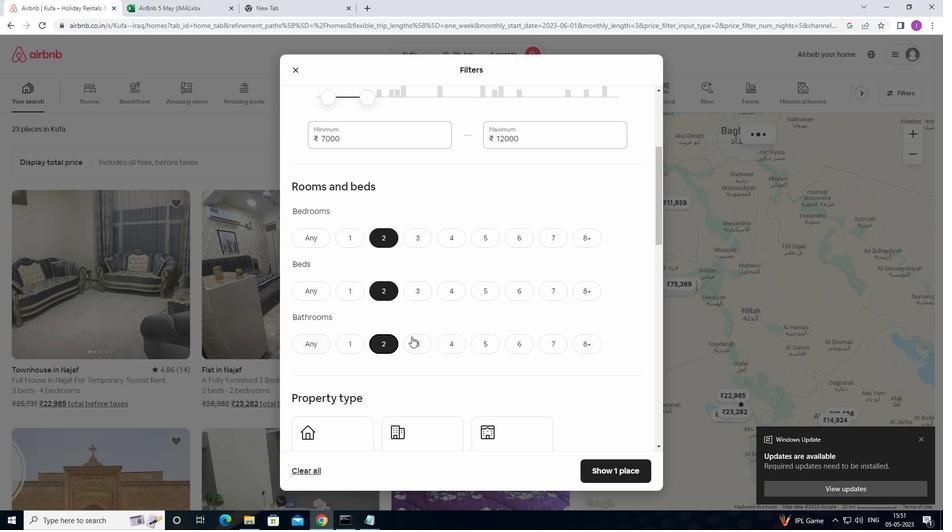 
Action: Mouse scrolled (415, 336) with delta (0, 0)
Screenshot: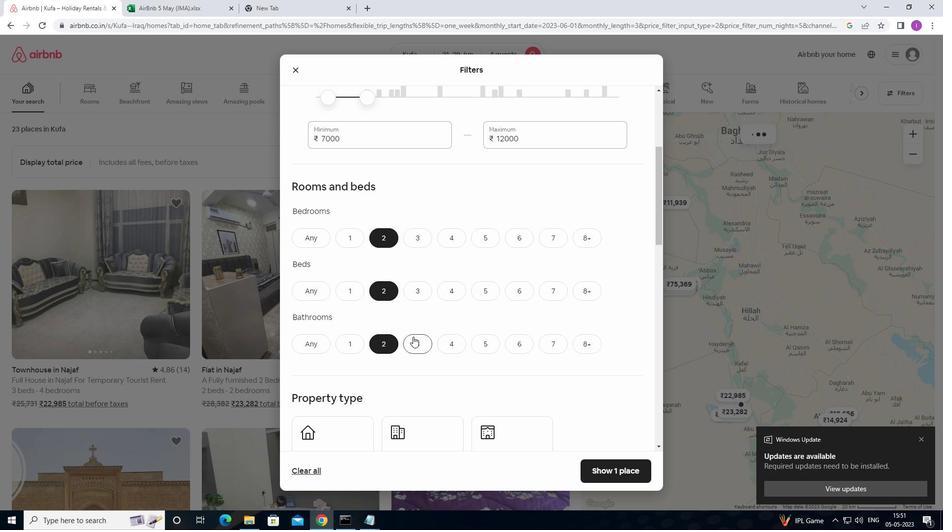 
Action: Mouse moved to (348, 343)
Screenshot: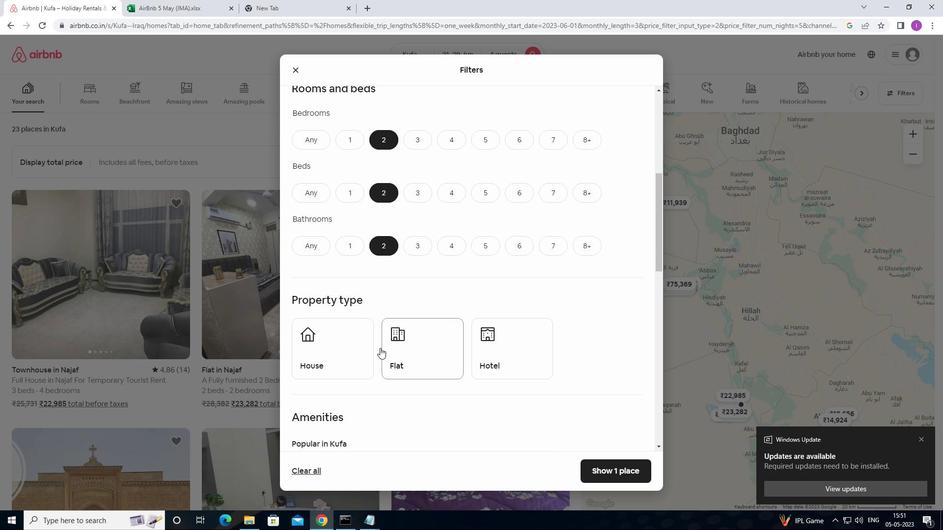 
Action: Mouse pressed left at (348, 343)
Screenshot: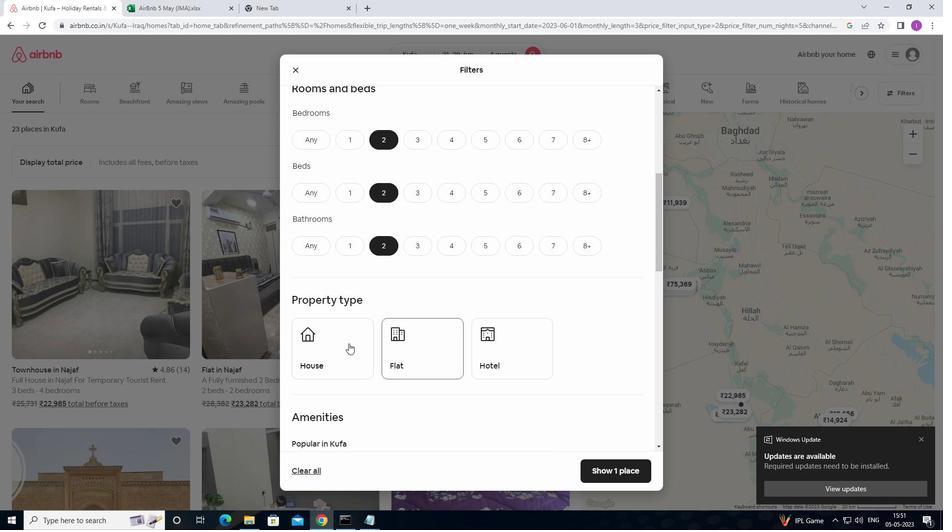 
Action: Mouse moved to (417, 333)
Screenshot: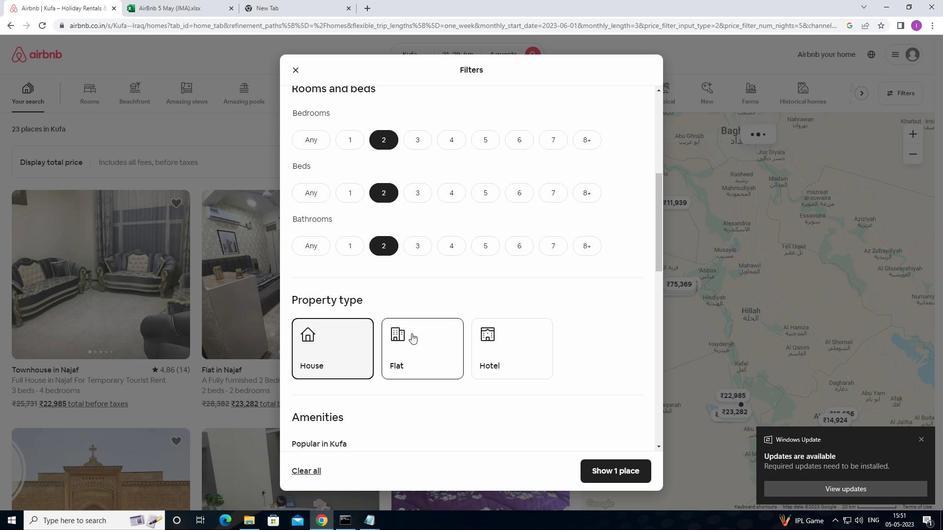 
Action: Mouse pressed left at (417, 333)
Screenshot: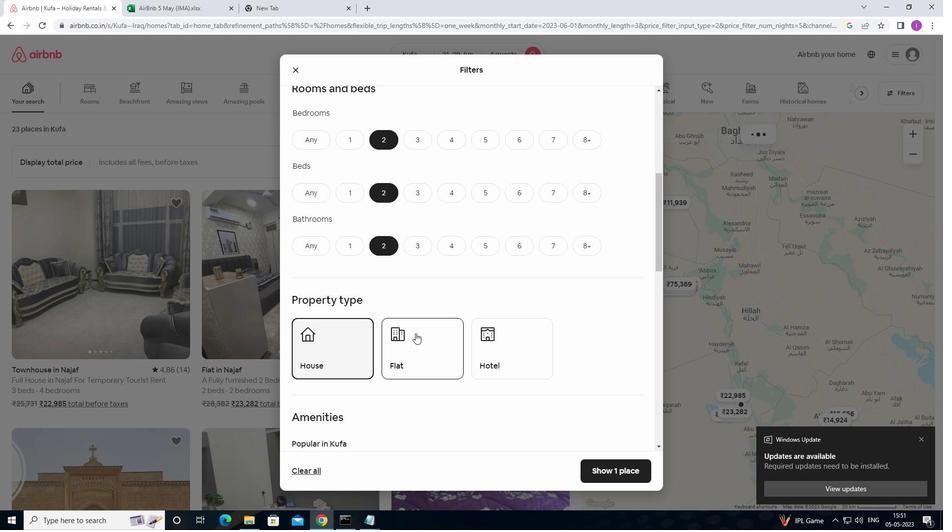
Action: Mouse moved to (442, 350)
Screenshot: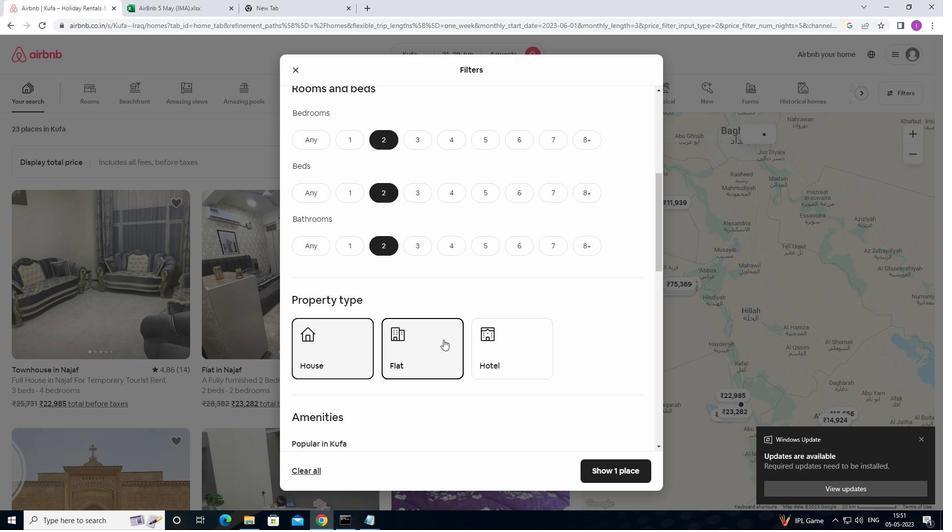 
Action: Mouse scrolled (442, 350) with delta (0, 0)
Screenshot: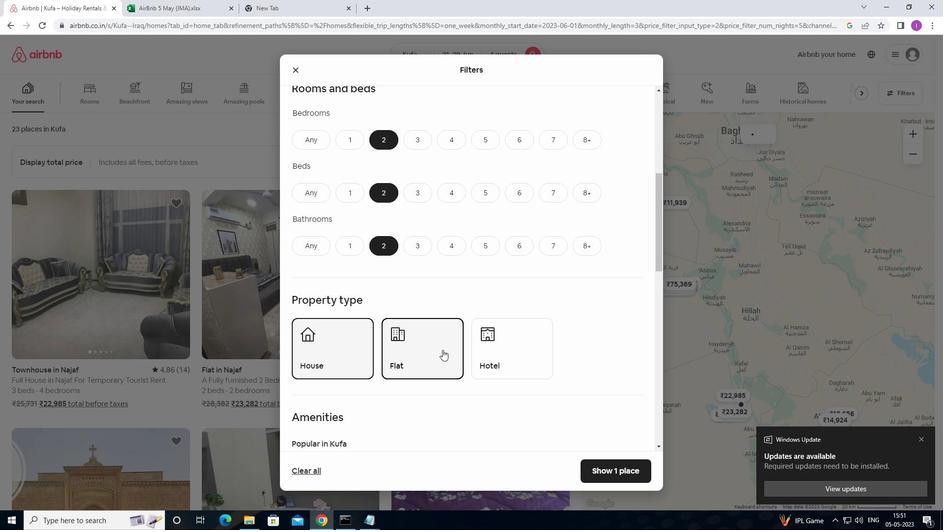
Action: Mouse moved to (442, 350)
Screenshot: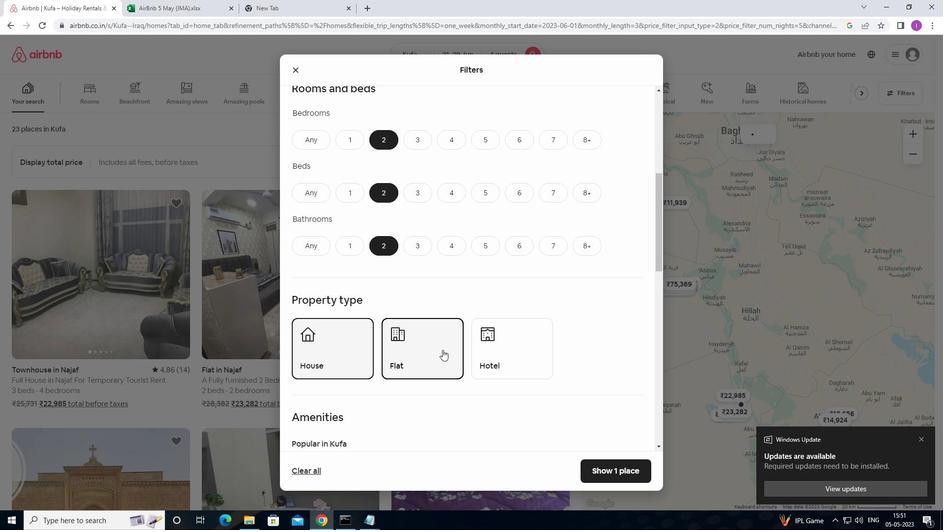 
Action: Mouse scrolled (442, 350) with delta (0, 0)
Screenshot: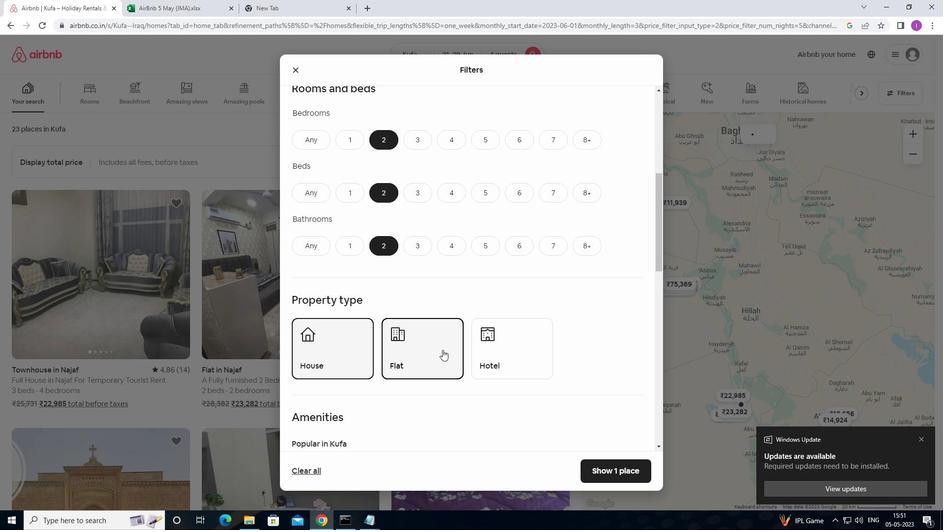 
Action: Mouse scrolled (442, 350) with delta (0, 0)
Screenshot: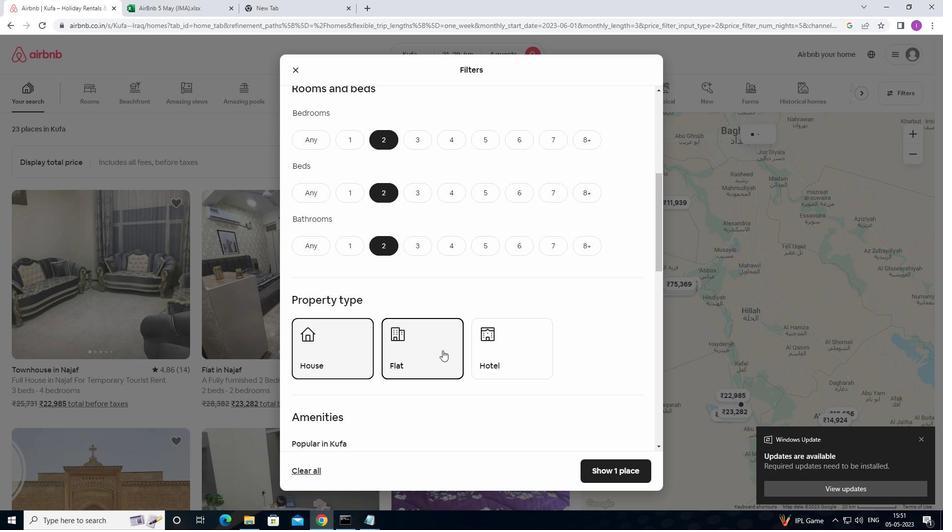 
Action: Mouse moved to (471, 343)
Screenshot: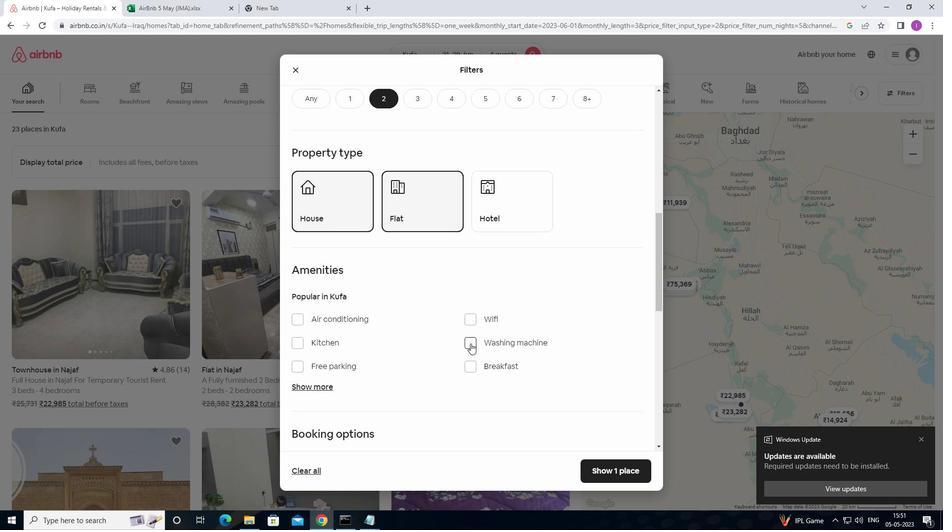 
Action: Mouse pressed left at (471, 343)
Screenshot: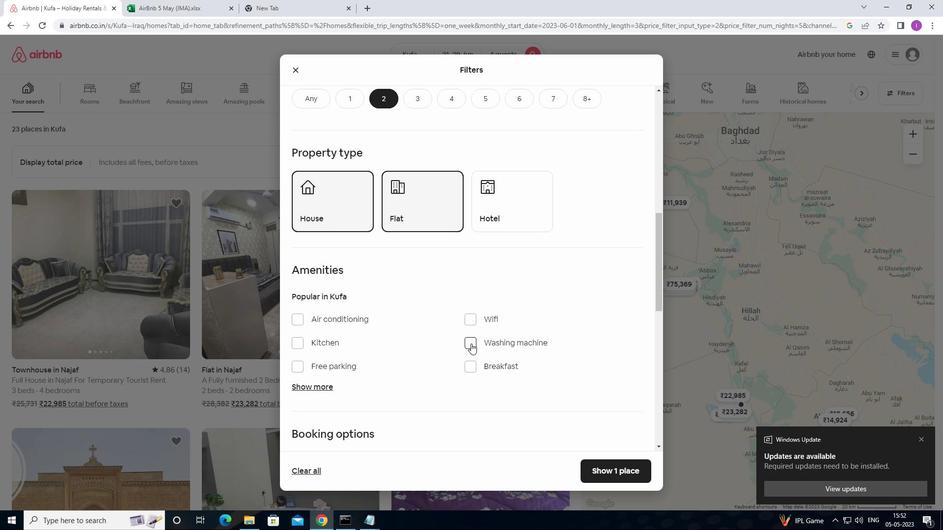 
Action: Mouse moved to (483, 346)
Screenshot: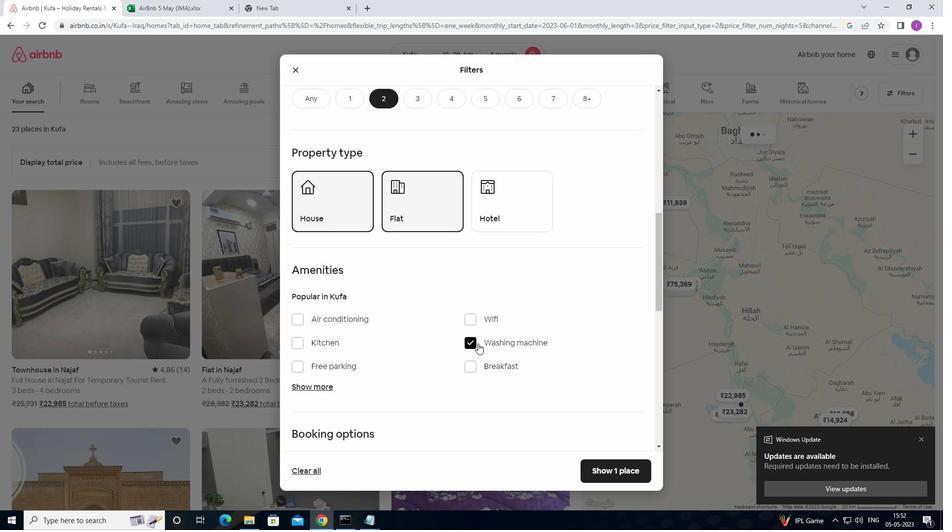 
Action: Mouse scrolled (483, 346) with delta (0, 0)
Screenshot: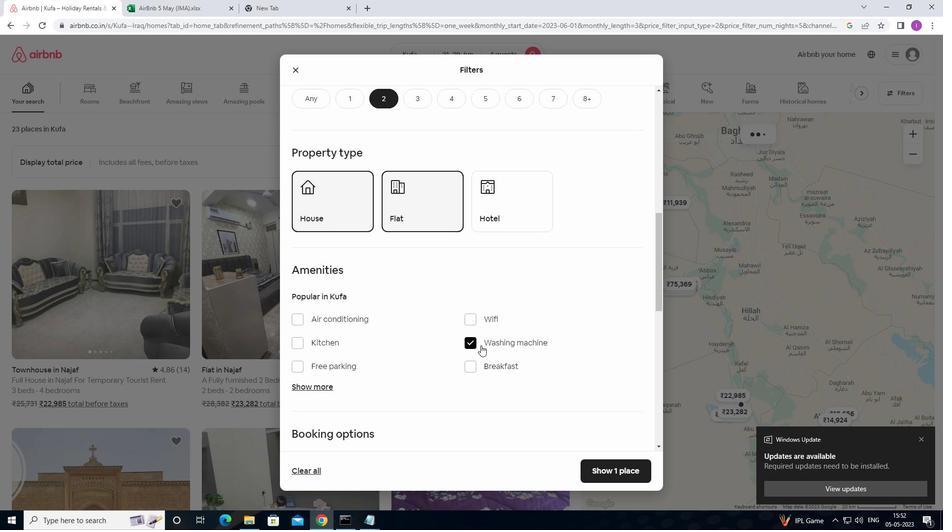 
Action: Mouse moved to (483, 346)
Screenshot: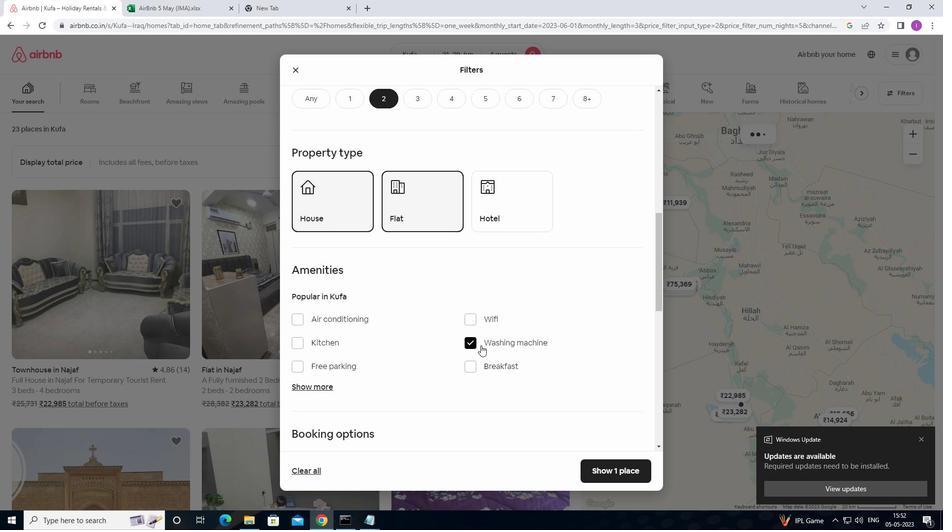 
Action: Mouse scrolled (483, 346) with delta (0, 0)
Screenshot: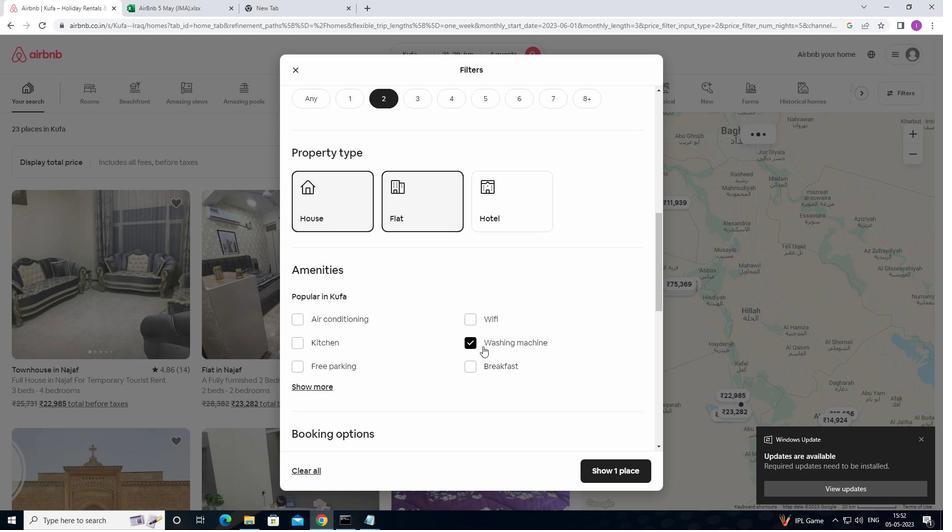 
Action: Mouse moved to (484, 346)
Screenshot: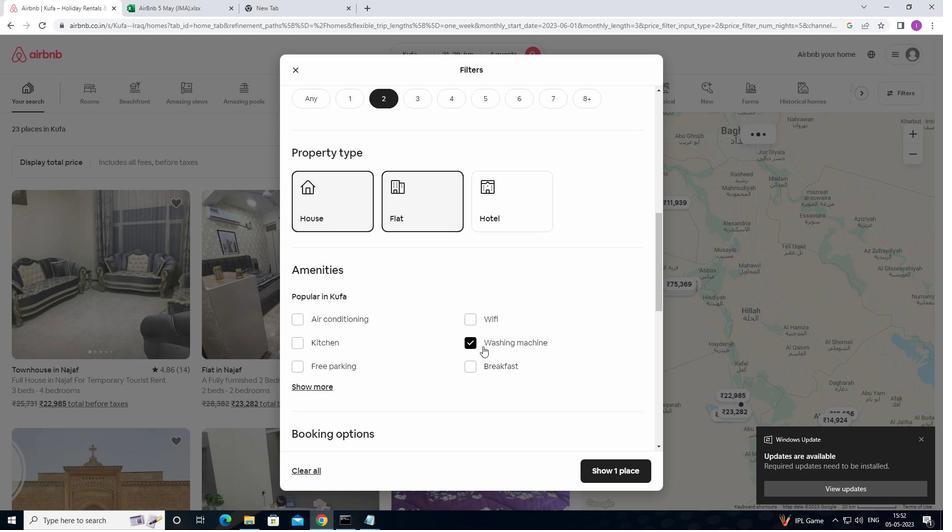 
Action: Mouse scrolled (484, 346) with delta (0, 0)
Screenshot: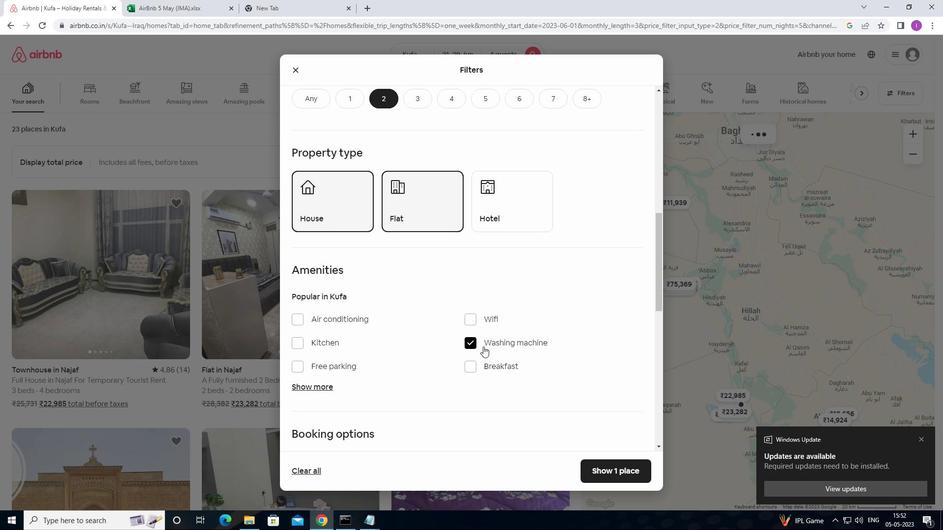 
Action: Mouse moved to (485, 347)
Screenshot: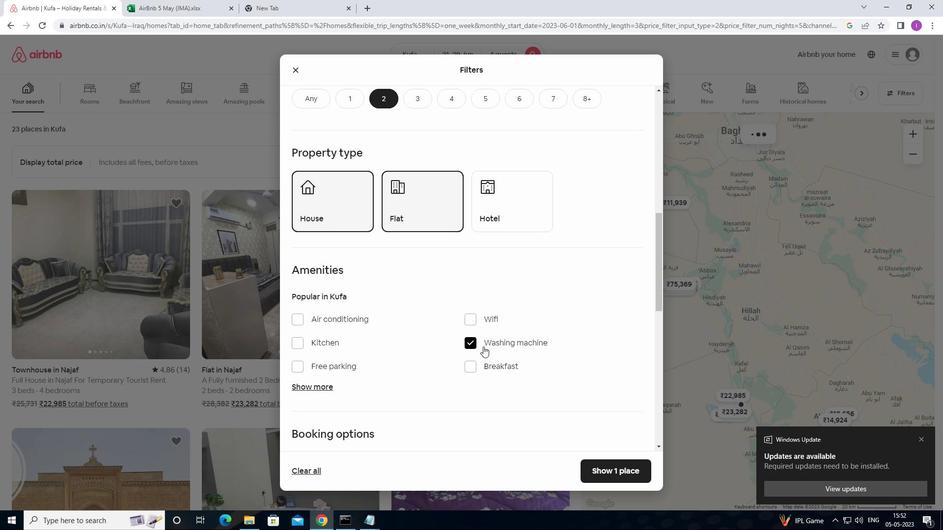 
Action: Mouse scrolled (485, 346) with delta (0, 0)
Screenshot: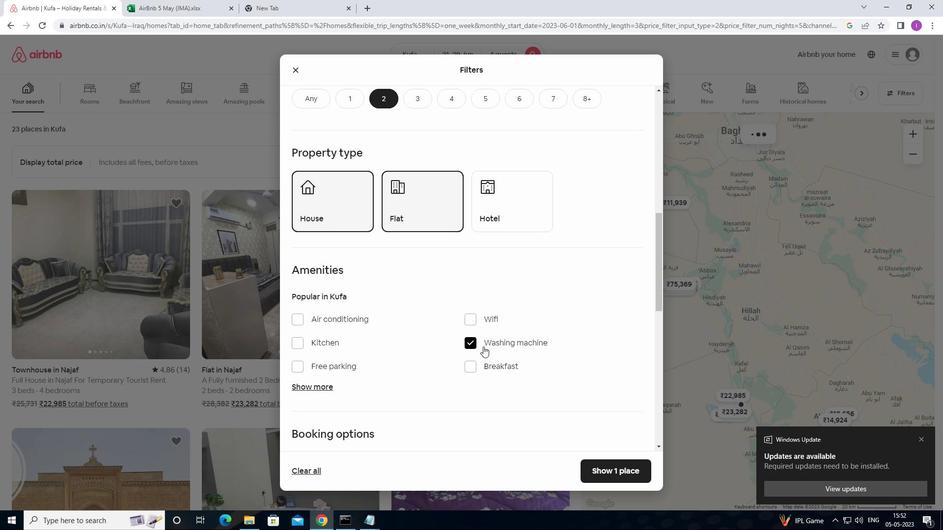 
Action: Mouse moved to (622, 304)
Screenshot: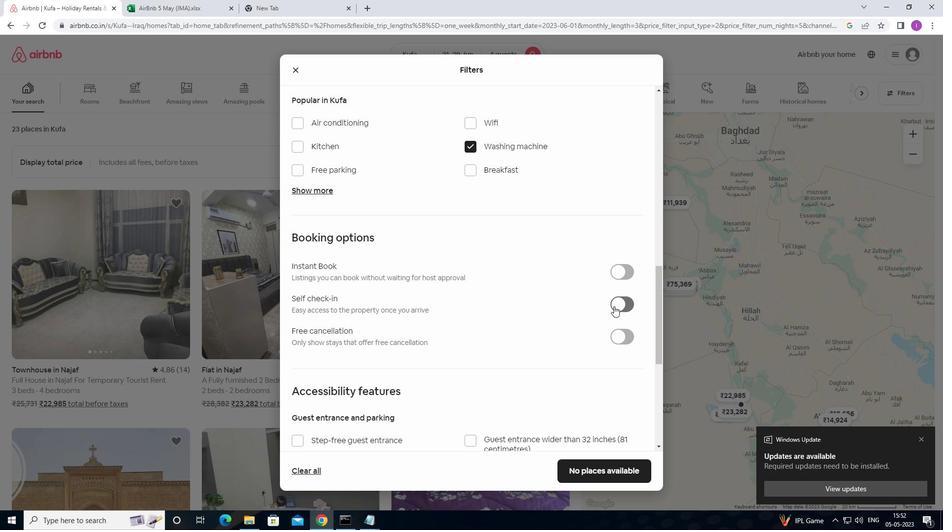 
Action: Mouse pressed left at (622, 304)
Screenshot: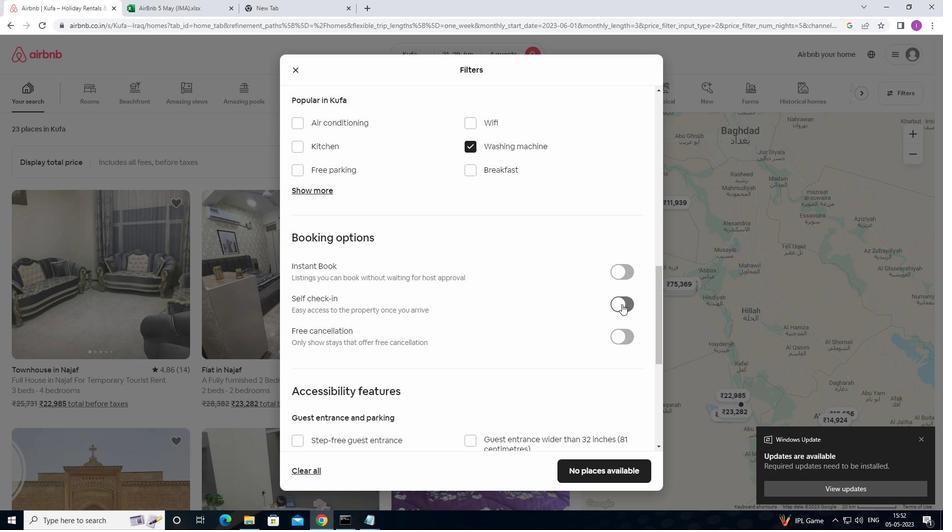 
Action: Mouse moved to (461, 361)
Screenshot: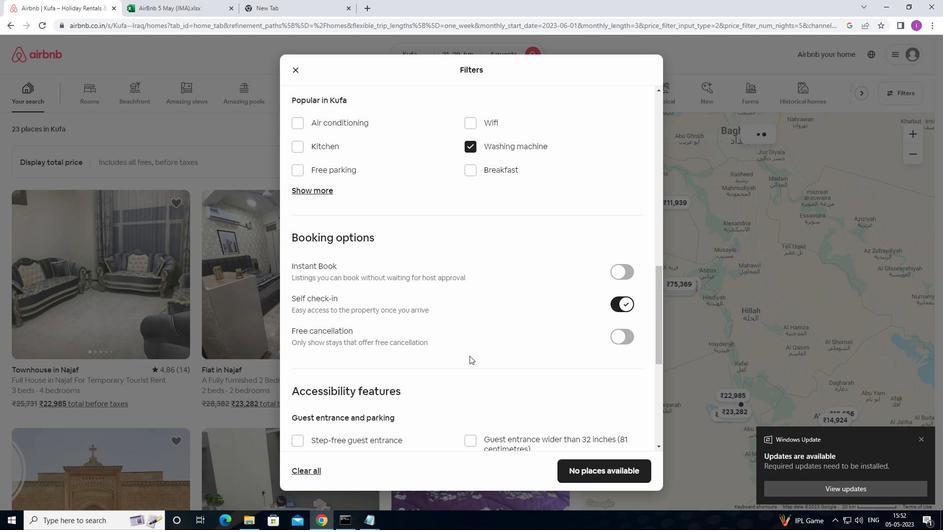 
Action: Mouse scrolled (461, 361) with delta (0, 0)
Screenshot: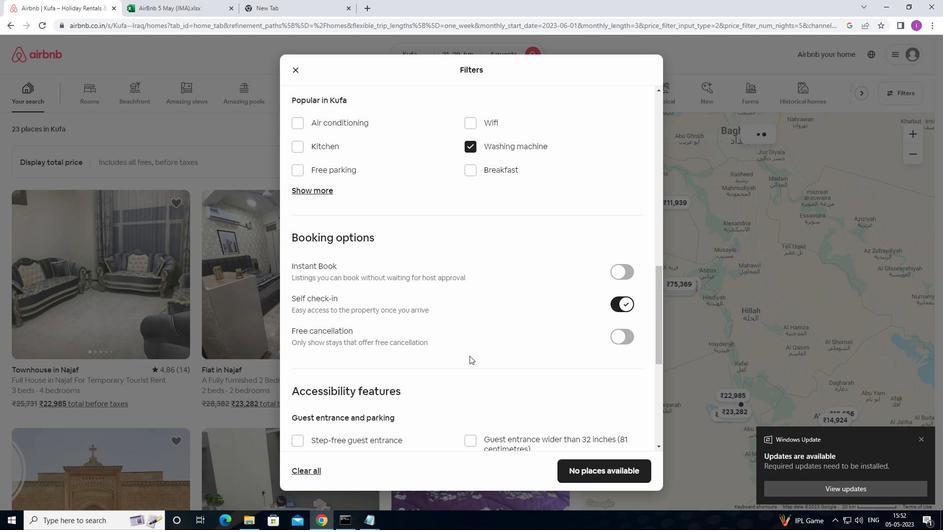 
Action: Mouse moved to (461, 361)
Screenshot: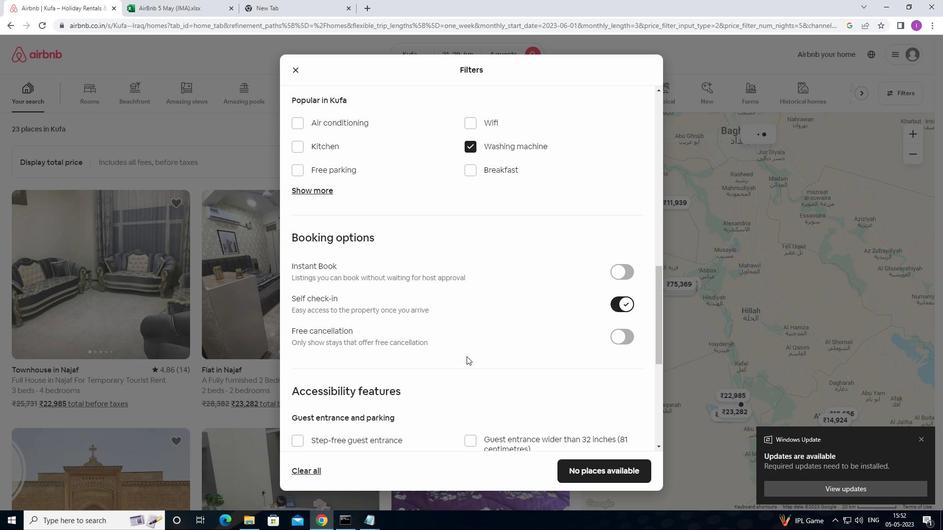 
Action: Mouse scrolled (461, 361) with delta (0, 0)
Screenshot: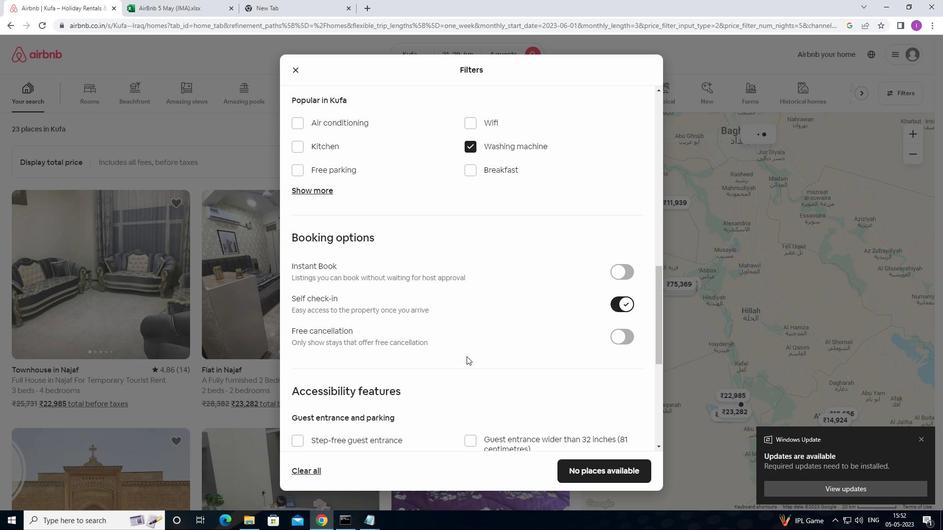 
Action: Mouse moved to (461, 363)
Screenshot: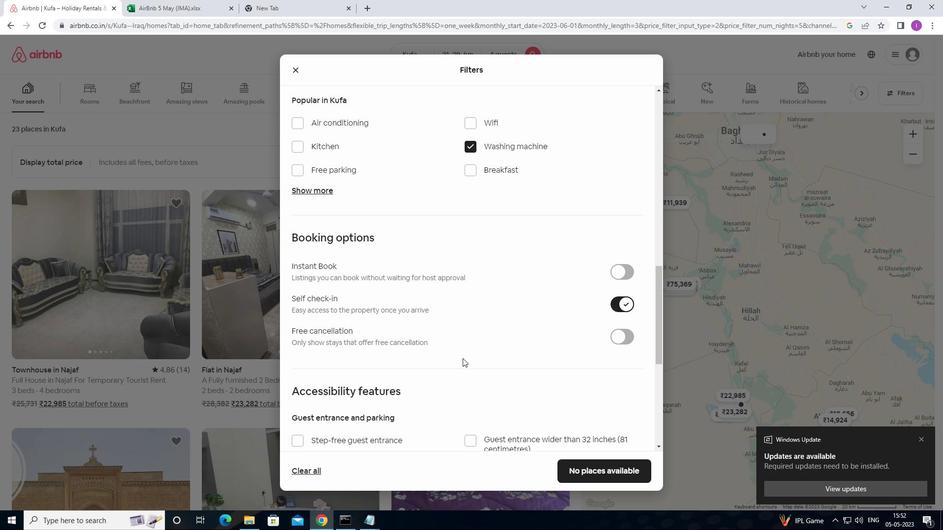 
Action: Mouse scrolled (461, 362) with delta (0, 0)
Screenshot: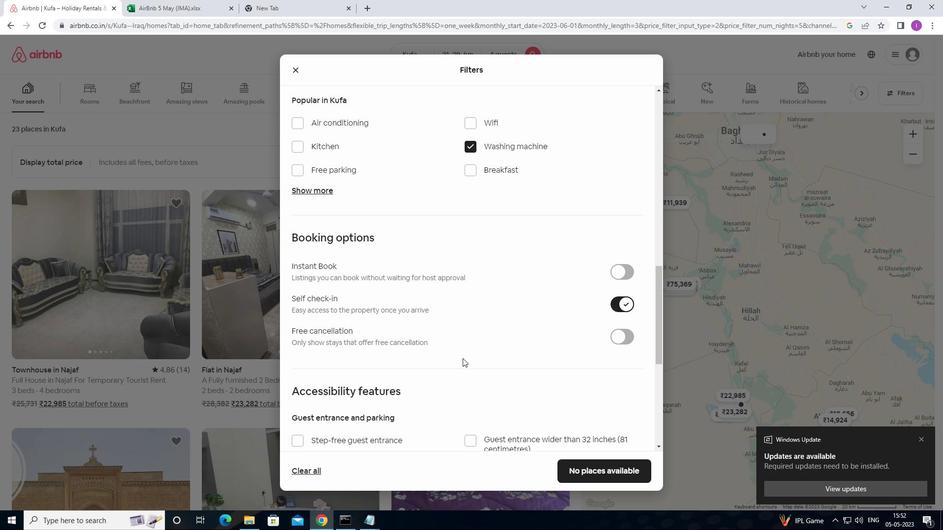 
Action: Mouse moved to (461, 363)
Screenshot: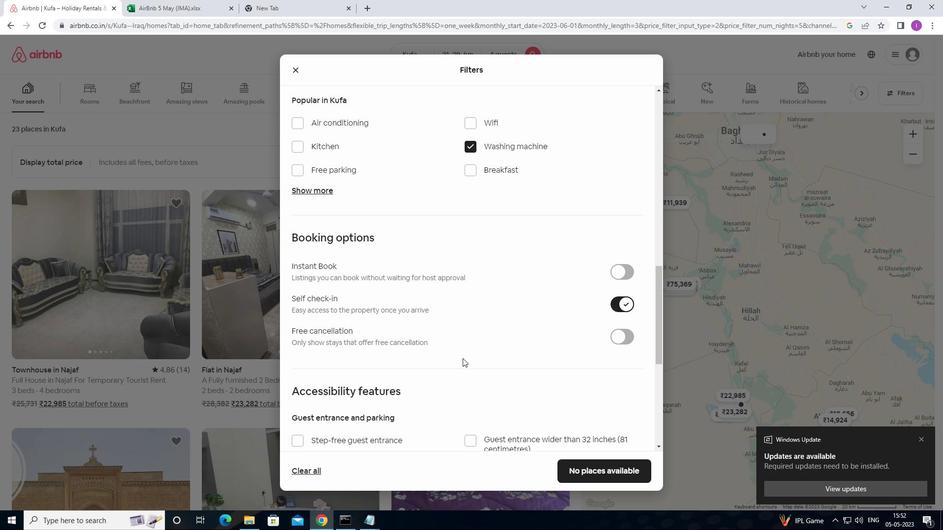 
Action: Mouse scrolled (461, 362) with delta (0, 0)
Screenshot: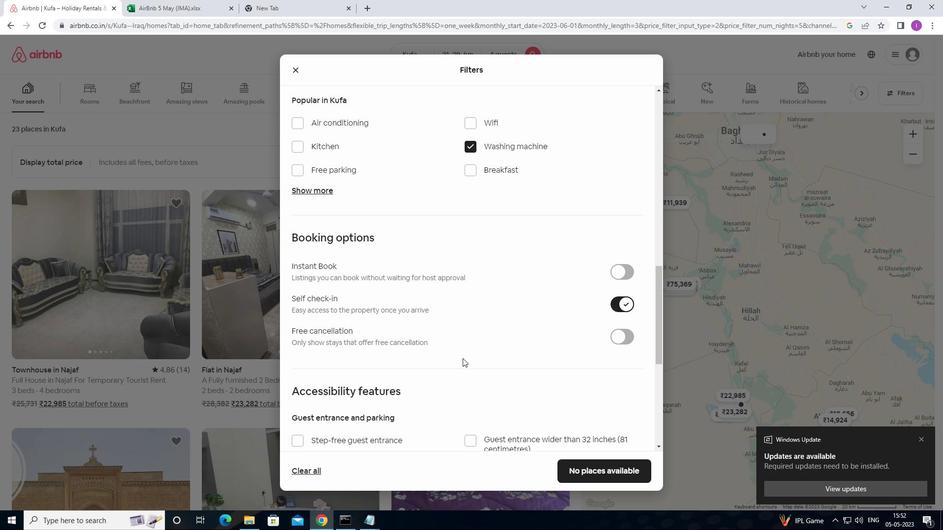 
Action: Mouse moved to (460, 364)
Screenshot: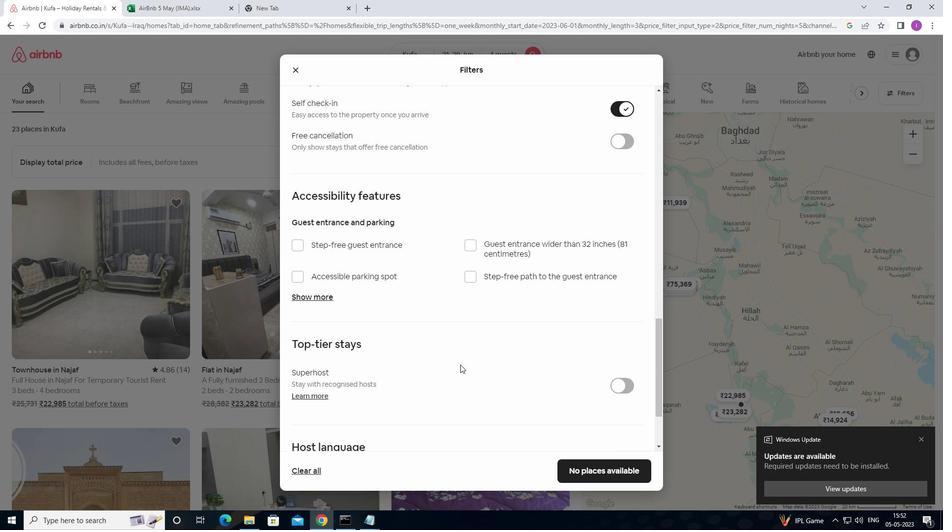
Action: Mouse scrolled (460, 364) with delta (0, 0)
Screenshot: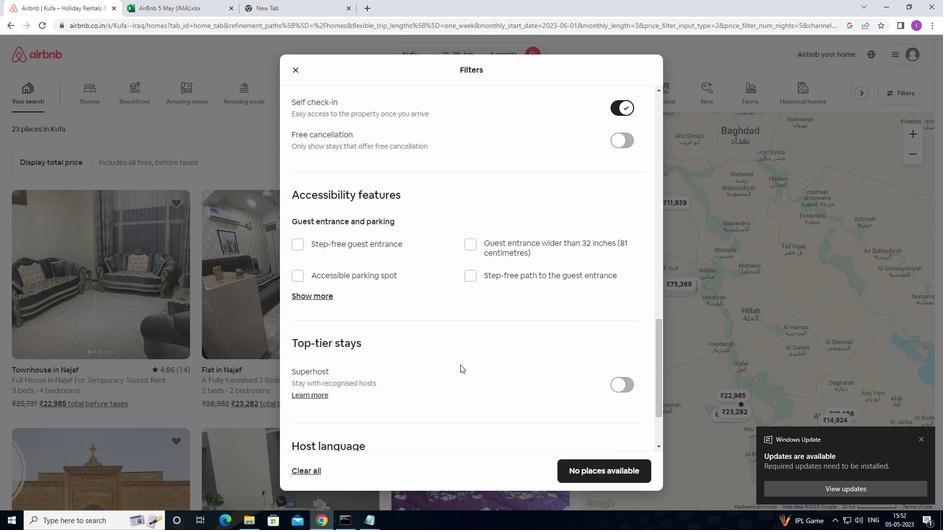 
Action: Mouse scrolled (460, 364) with delta (0, 0)
Screenshot: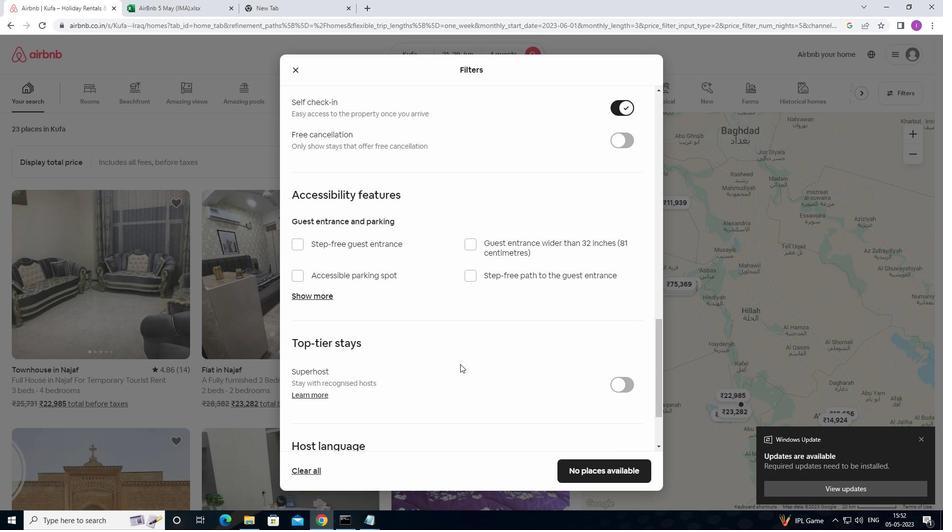 
Action: Mouse scrolled (460, 364) with delta (0, 0)
Screenshot: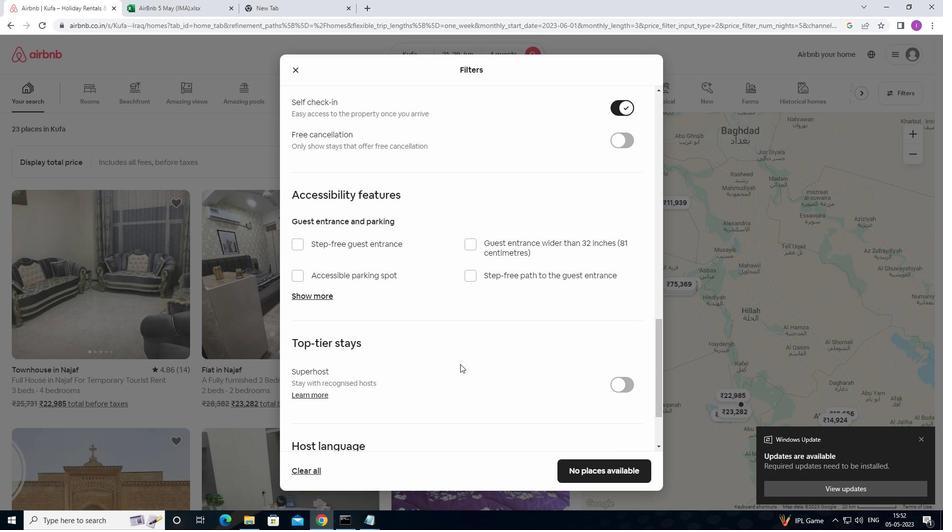 
Action: Mouse moved to (463, 361)
Screenshot: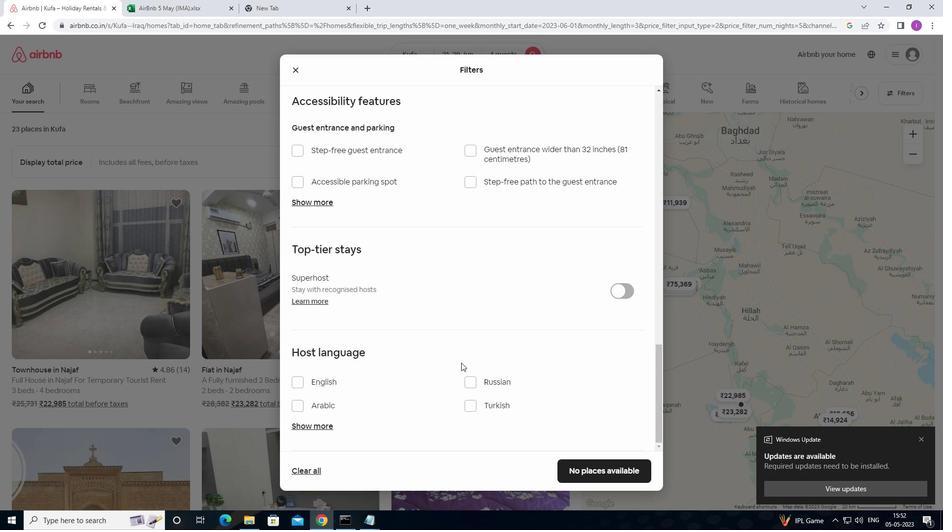 
Action: Mouse scrolled (463, 361) with delta (0, 0)
Screenshot: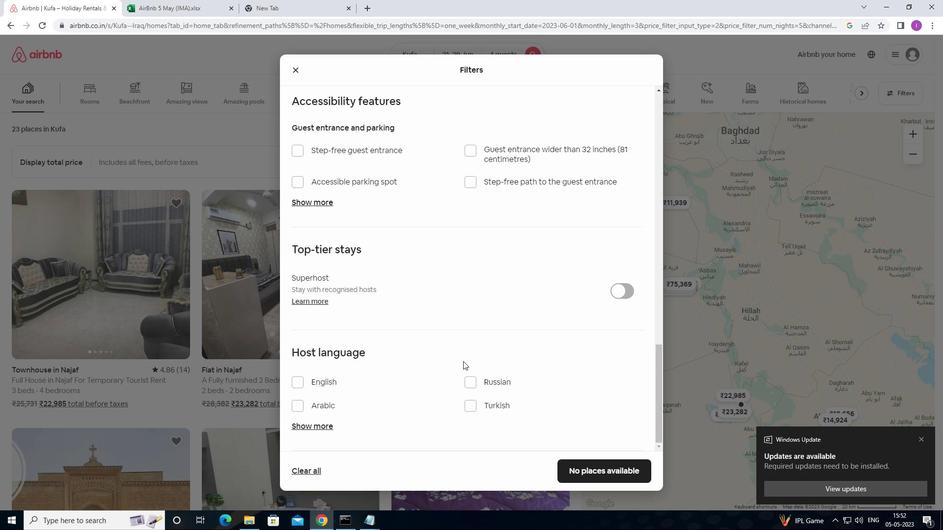 
Action: Mouse scrolled (463, 361) with delta (0, 0)
Screenshot: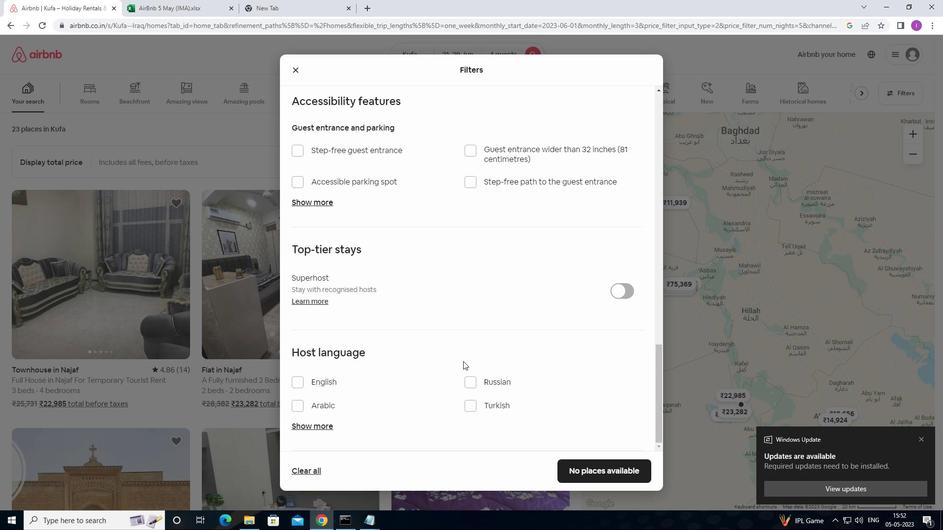 
Action: Mouse scrolled (463, 361) with delta (0, 0)
Screenshot: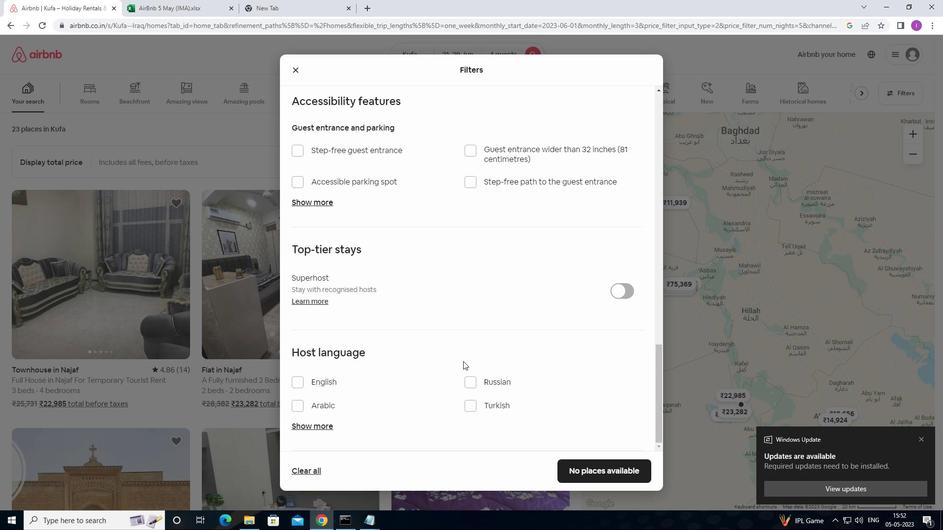 
Action: Mouse moved to (462, 317)
Screenshot: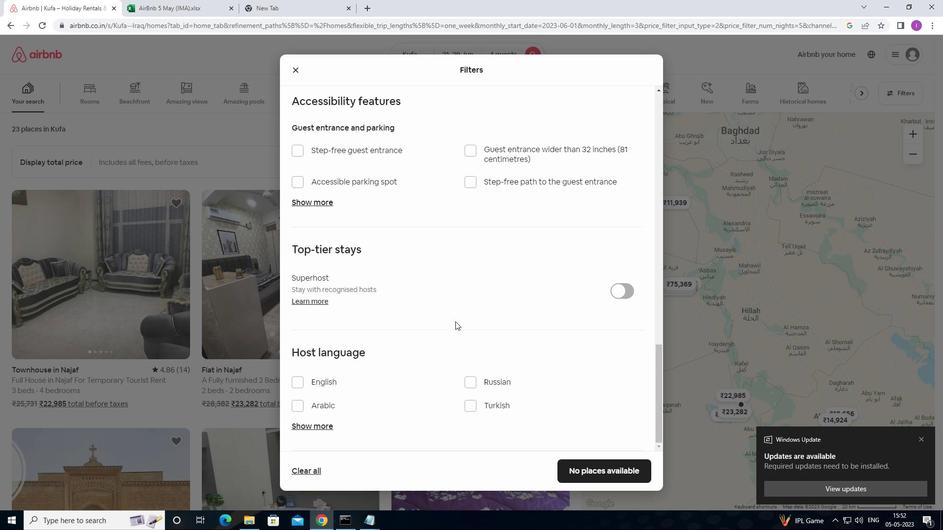 
Action: Mouse scrolled (462, 318) with delta (0, 0)
Screenshot: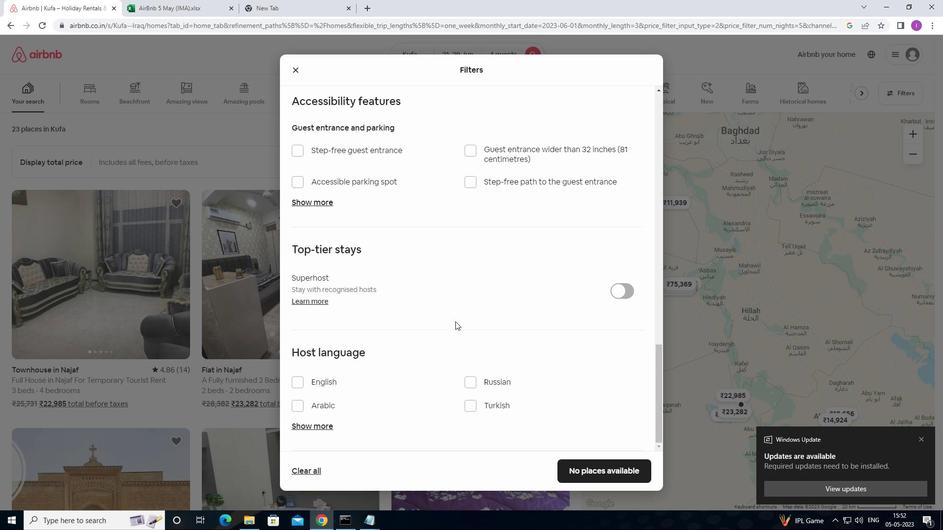 
Action: Mouse scrolled (462, 318) with delta (0, 0)
Screenshot: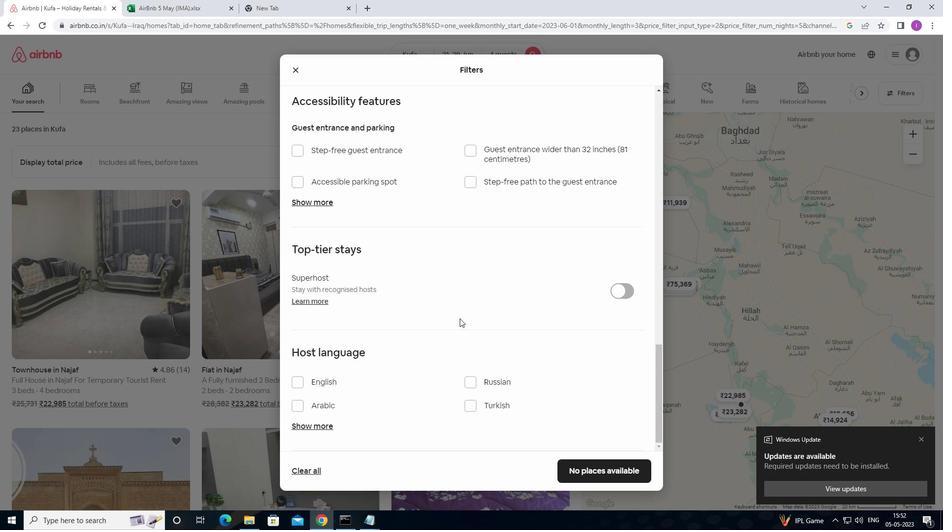 
Action: Mouse moved to (402, 375)
Screenshot: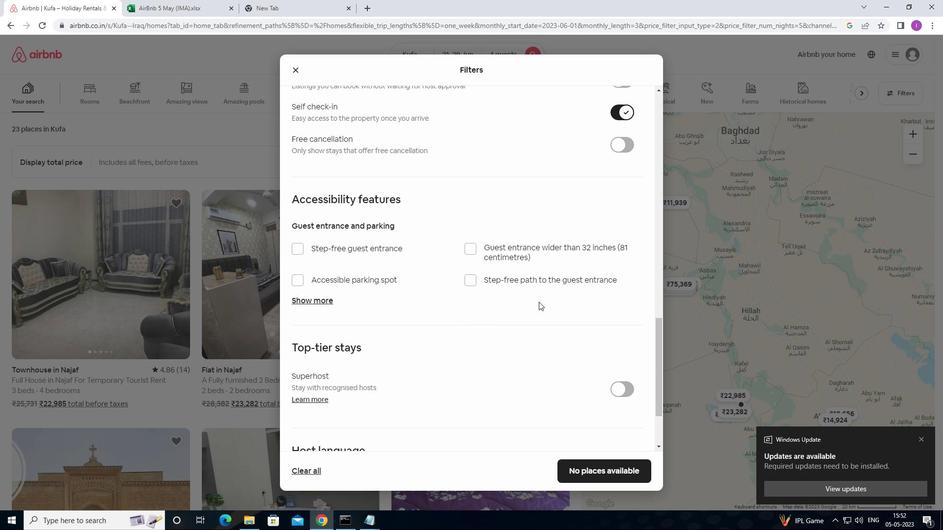 
Action: Mouse scrolled (402, 374) with delta (0, 0)
Screenshot: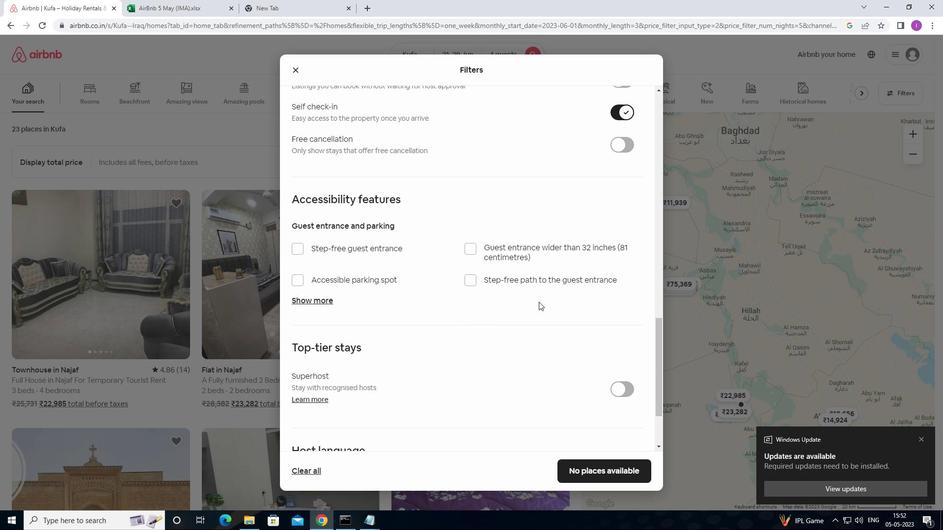 
Action: Mouse moved to (391, 385)
Screenshot: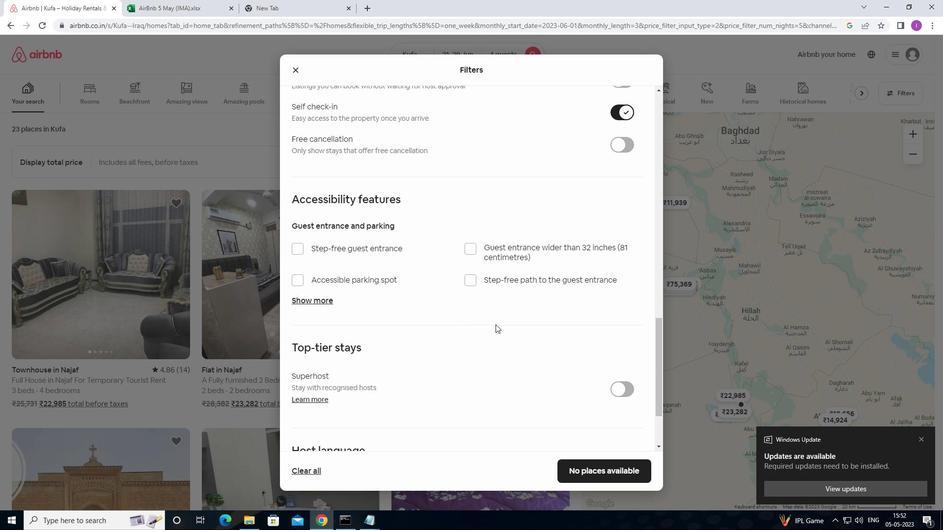 
Action: Mouse scrolled (391, 384) with delta (0, 0)
Screenshot: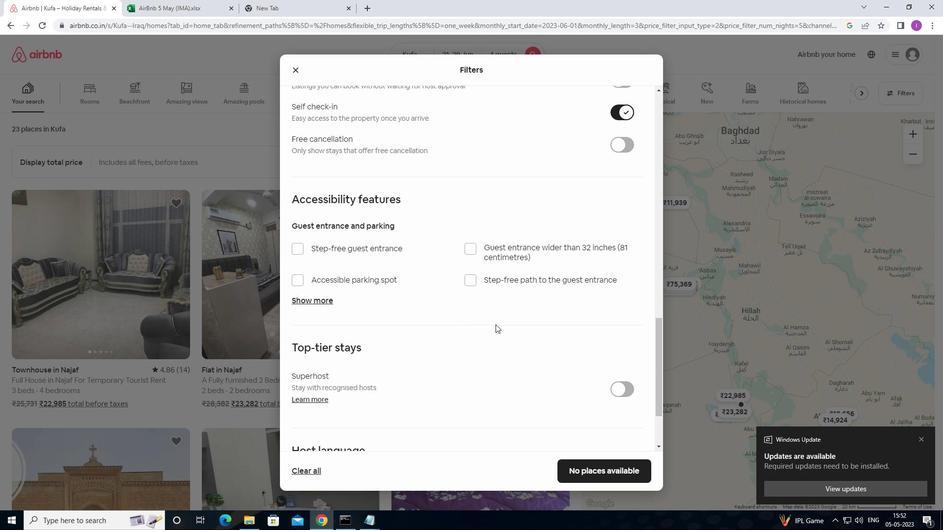
Action: Mouse moved to (300, 382)
Screenshot: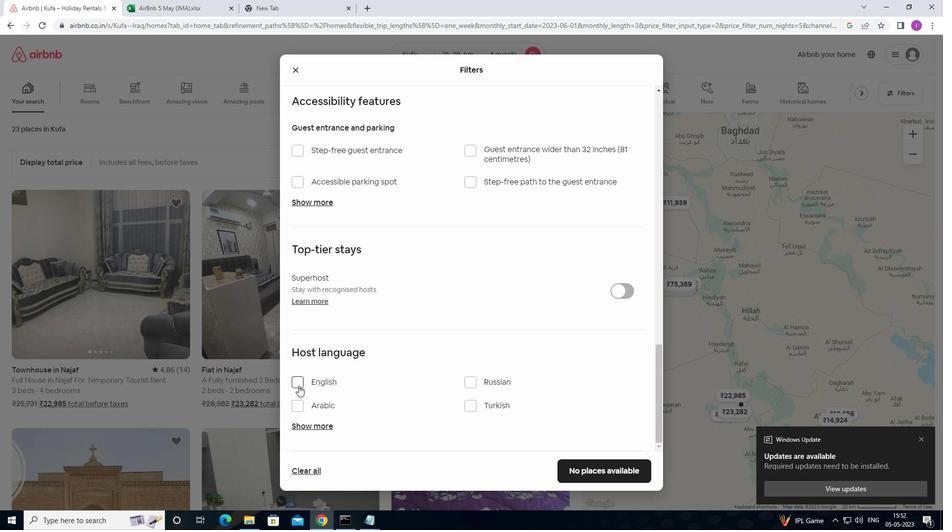 
Action: Mouse pressed left at (300, 382)
Screenshot: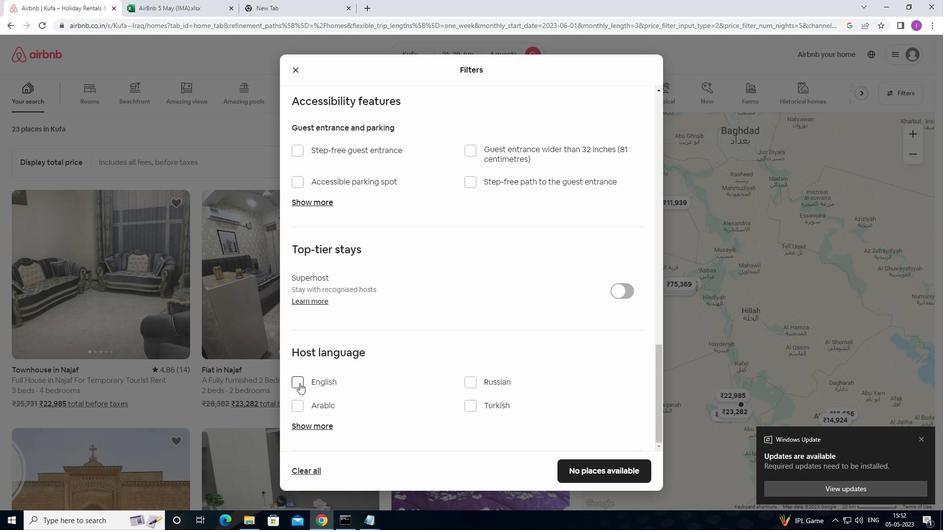 
Action: Mouse moved to (600, 465)
Screenshot: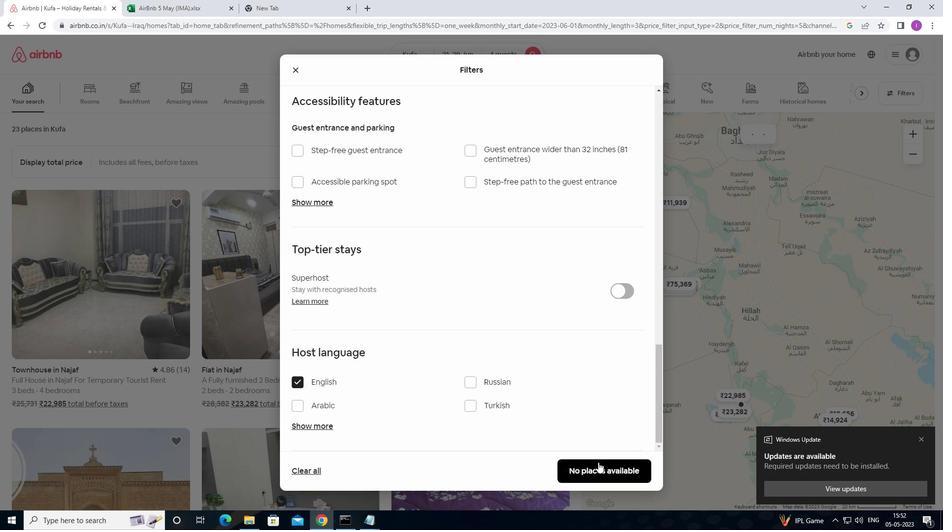 
Action: Mouse pressed left at (600, 465)
Screenshot: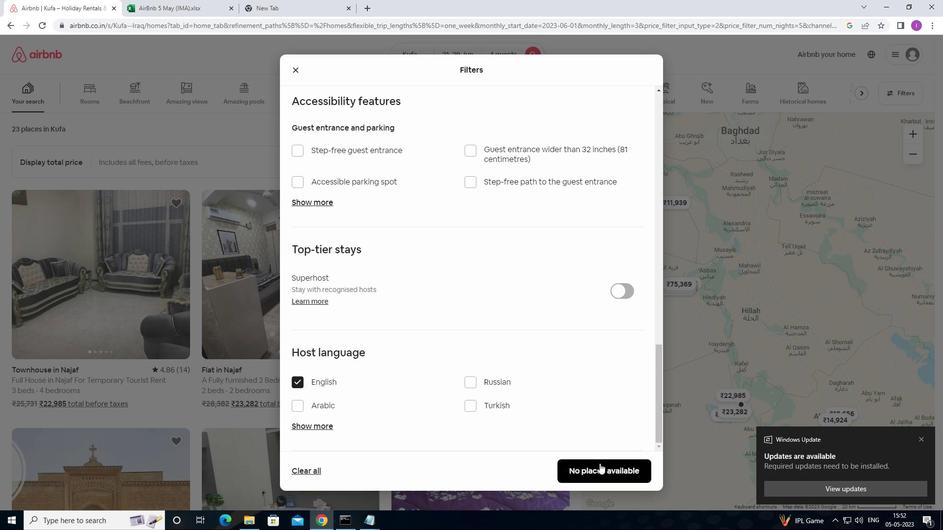 
Action: Mouse moved to (518, 428)
Screenshot: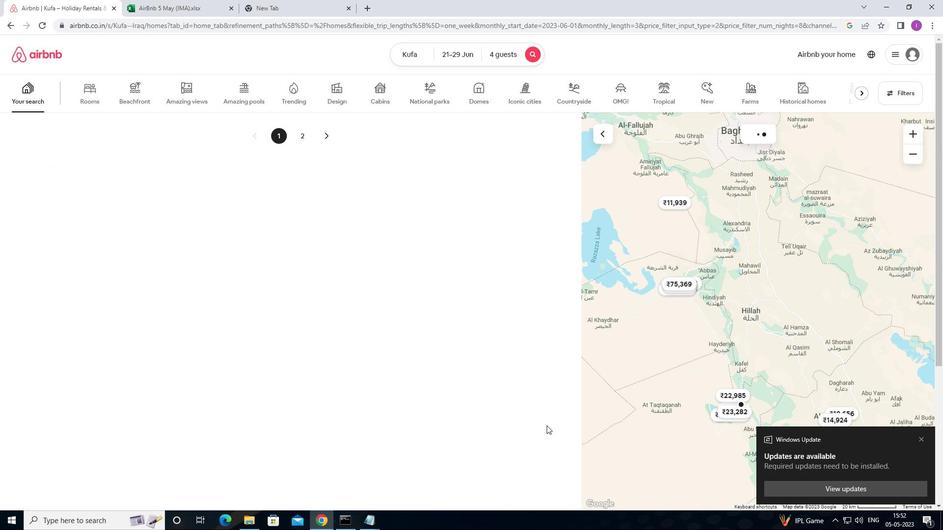 
